 Task: Create new contact,   with mail id: 'AliceKing94@prospectparkzoo.com', first name: 'Alice', Last name: 'King', Job Title: Operations Assistant, Phone number (512) 555-2345. Change life cycle stage to  'Lead' and lead status to 'New'. Add new company to the associated contact: ny.gov and type: Vendor. Logged in from softage.4@softage.net
Action: Mouse moved to (73, 53)
Screenshot: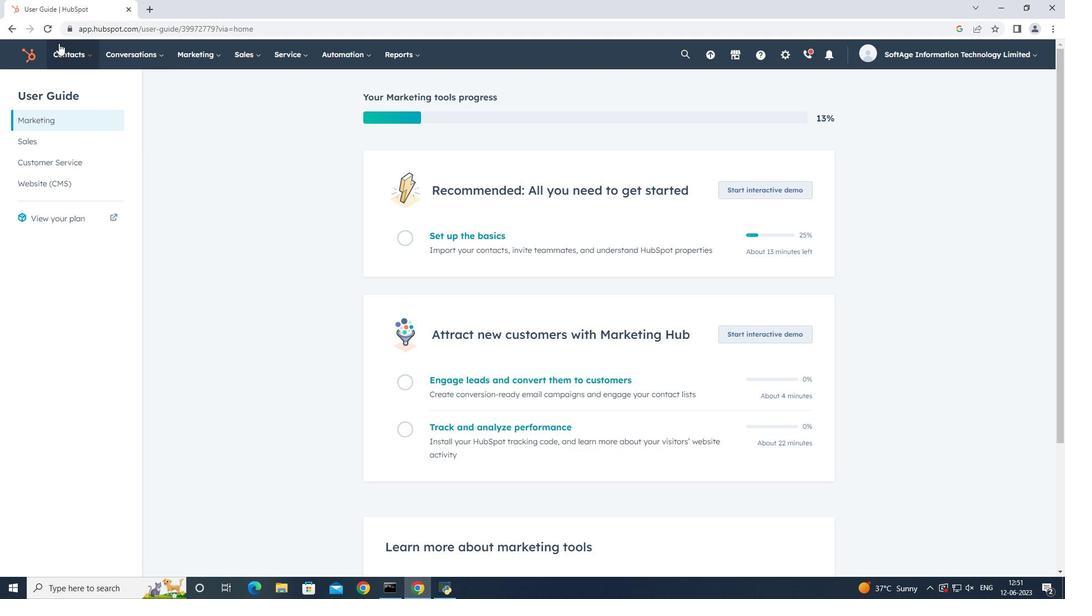 
Action: Mouse pressed left at (73, 53)
Screenshot: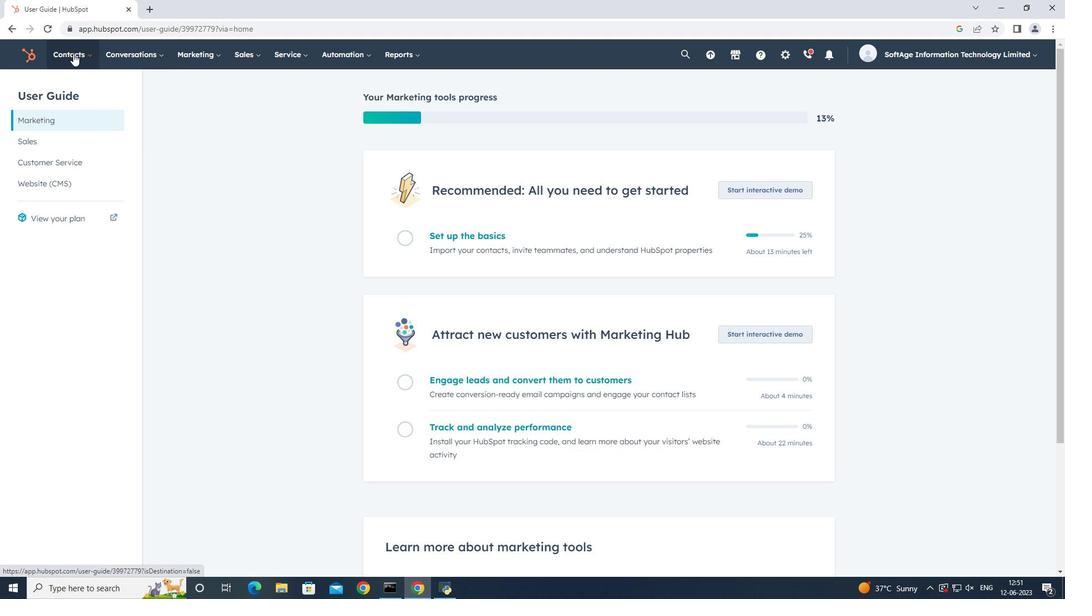 
Action: Mouse moved to (83, 83)
Screenshot: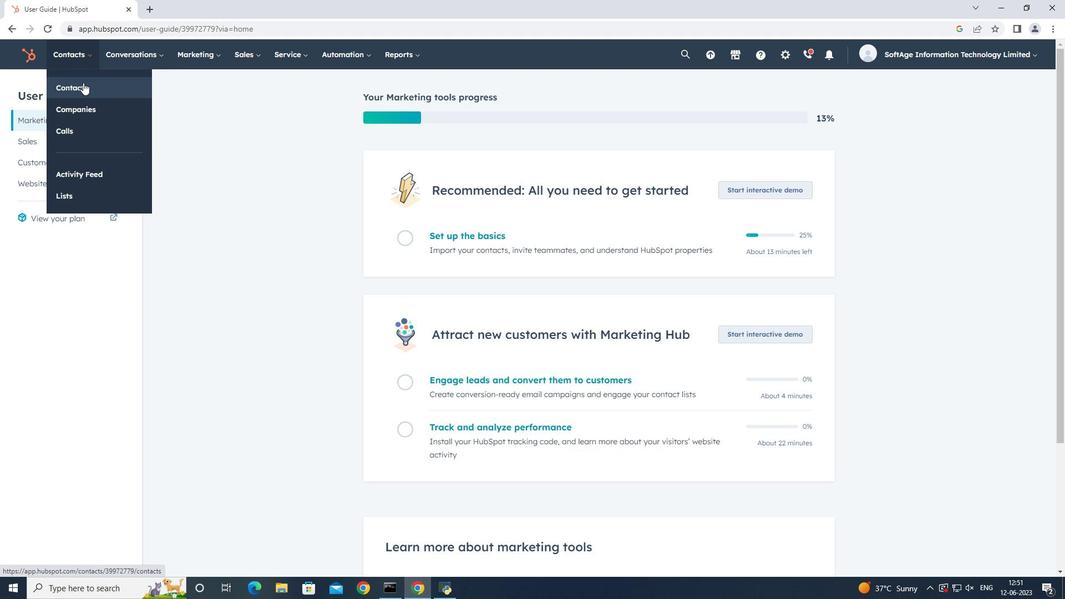 
Action: Mouse pressed left at (83, 83)
Screenshot: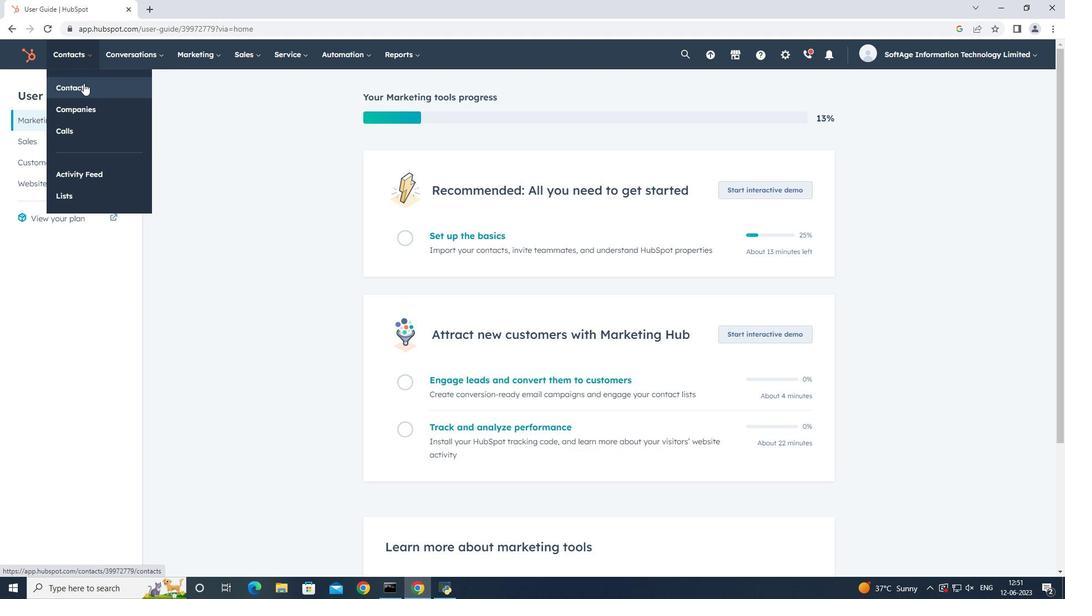 
Action: Mouse moved to (1008, 89)
Screenshot: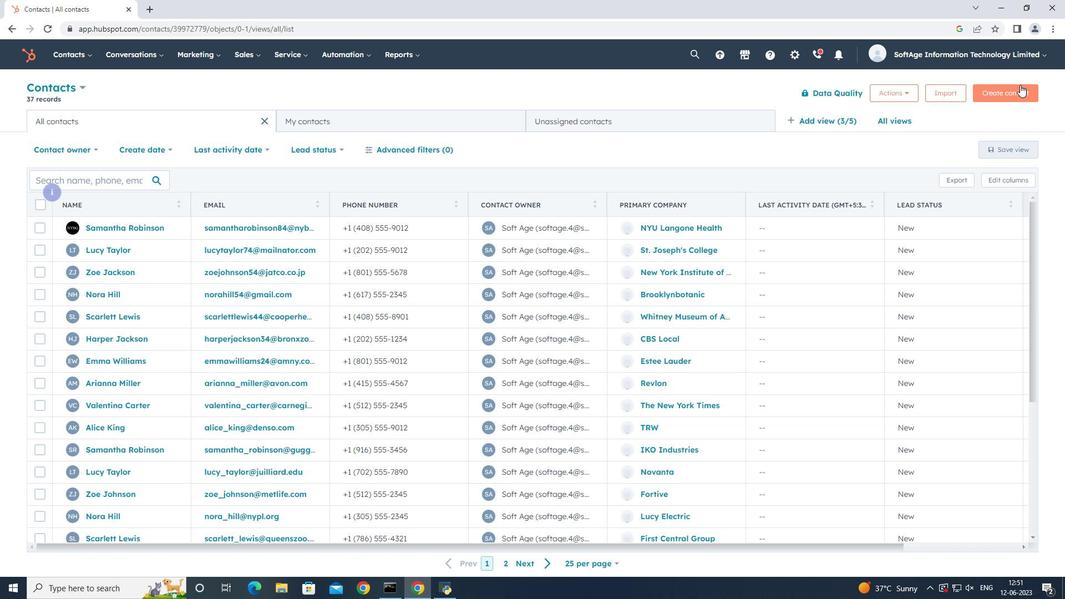 
Action: Mouse pressed left at (1008, 89)
Screenshot: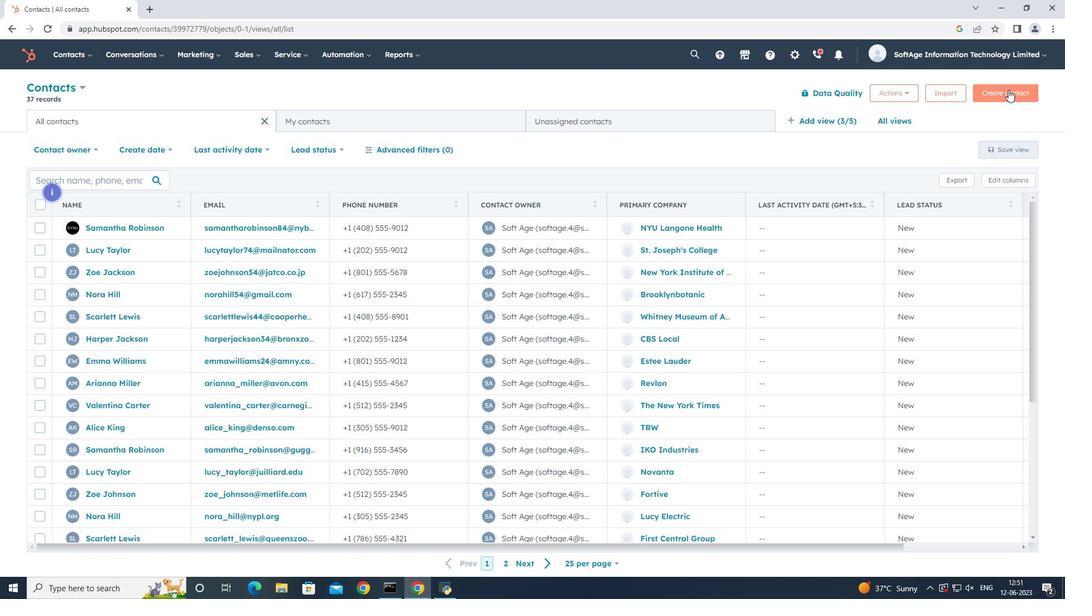 
Action: Mouse moved to (879, 139)
Screenshot: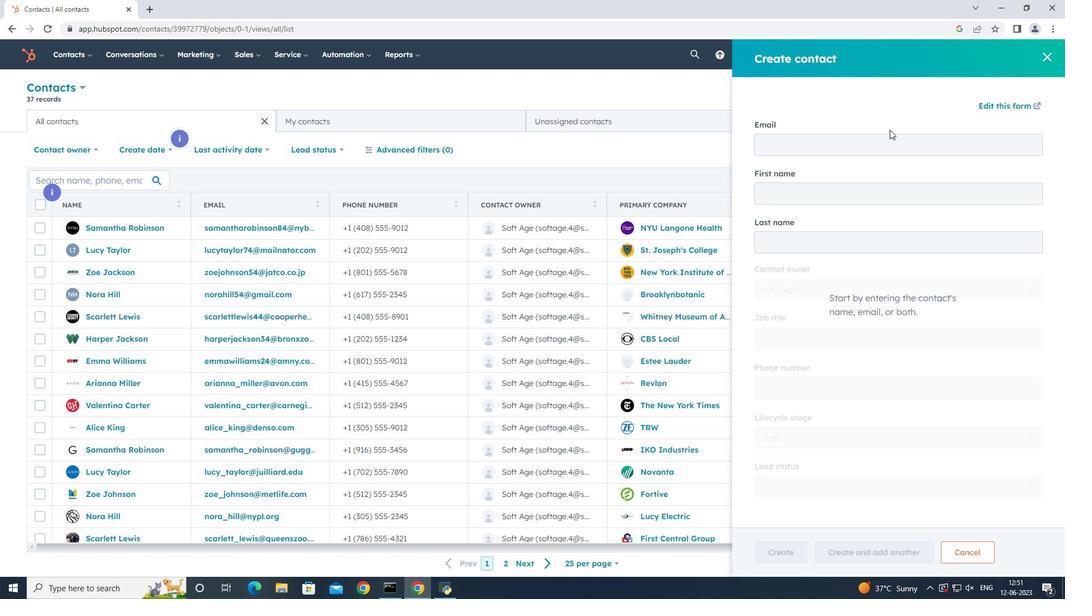 
Action: Mouse pressed left at (879, 139)
Screenshot: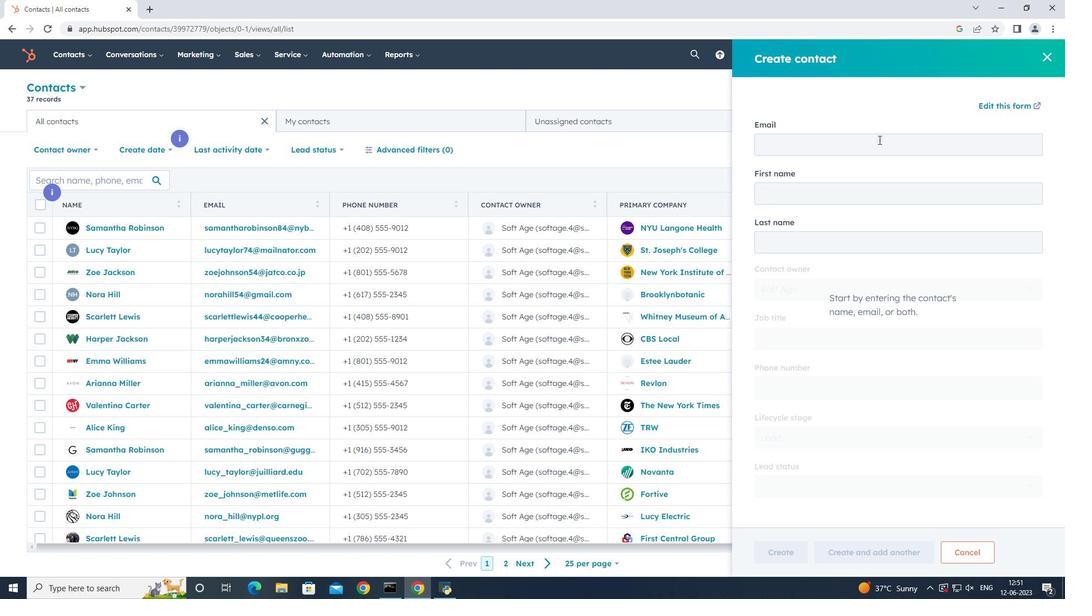 
Action: Key pressed <Key.shift>Alice<Key.shift_r><Key.shift_r><Key.shift_r><Key.shift_r><Key.shift_r><Key.shift_r><Key.shift_r><Key.shift_r>King94<Key.shift><Key.shift><Key.shift><Key.shift><Key.shift><Key.shift><Key.shift><Key.shift><Key.shift><Key.shift><Key.shift><Key.shift><Key.shift><Key.shift>@prospectparkzoo.com
Screenshot: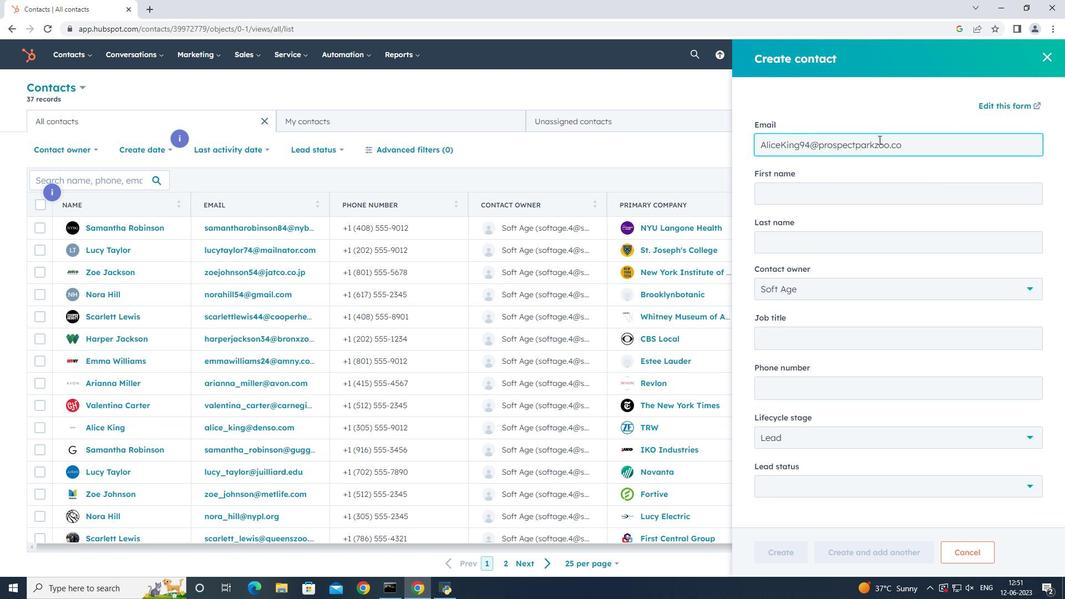 
Action: Mouse moved to (865, 194)
Screenshot: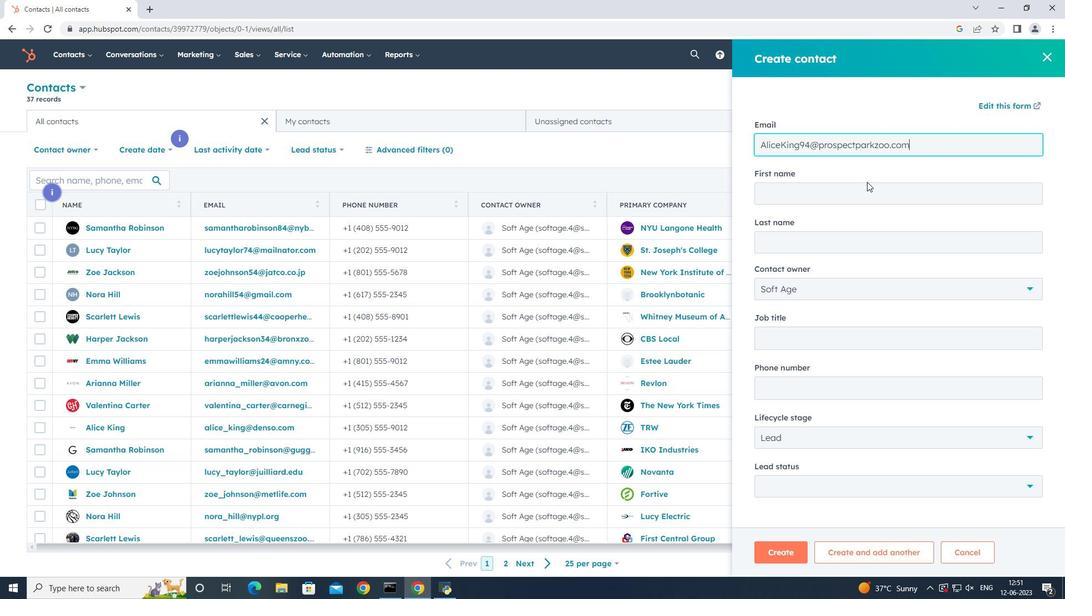 
Action: Mouse pressed left at (865, 194)
Screenshot: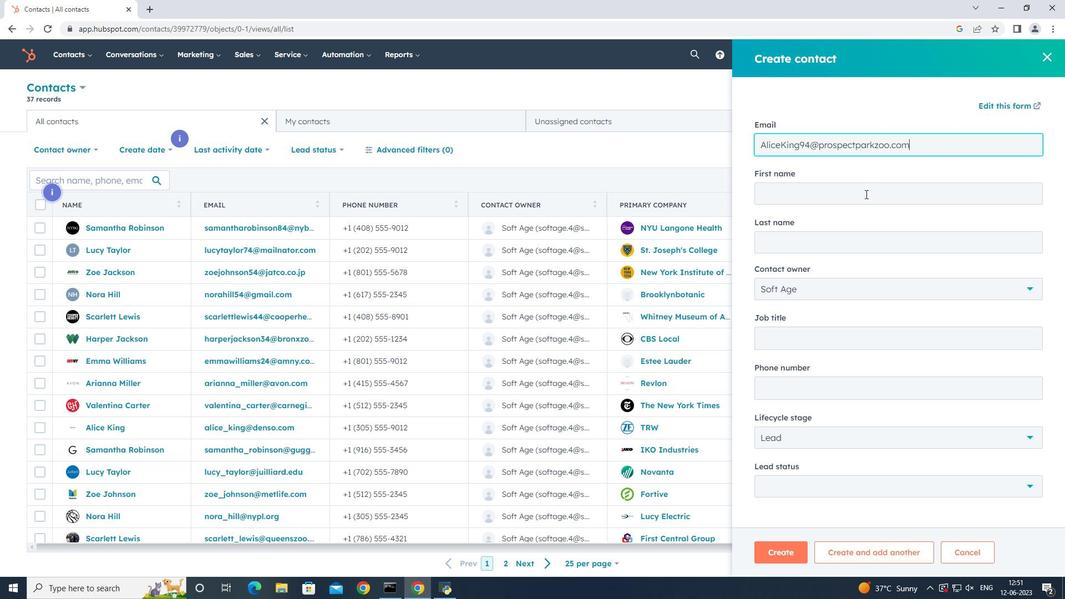 
Action: Key pressed <Key.shift>Alice<Key.tab><Key.shift_r><Key.shift_r><Key.shift_r><Key.shift_r><Key.shift_r><Key.shift_r>King
Screenshot: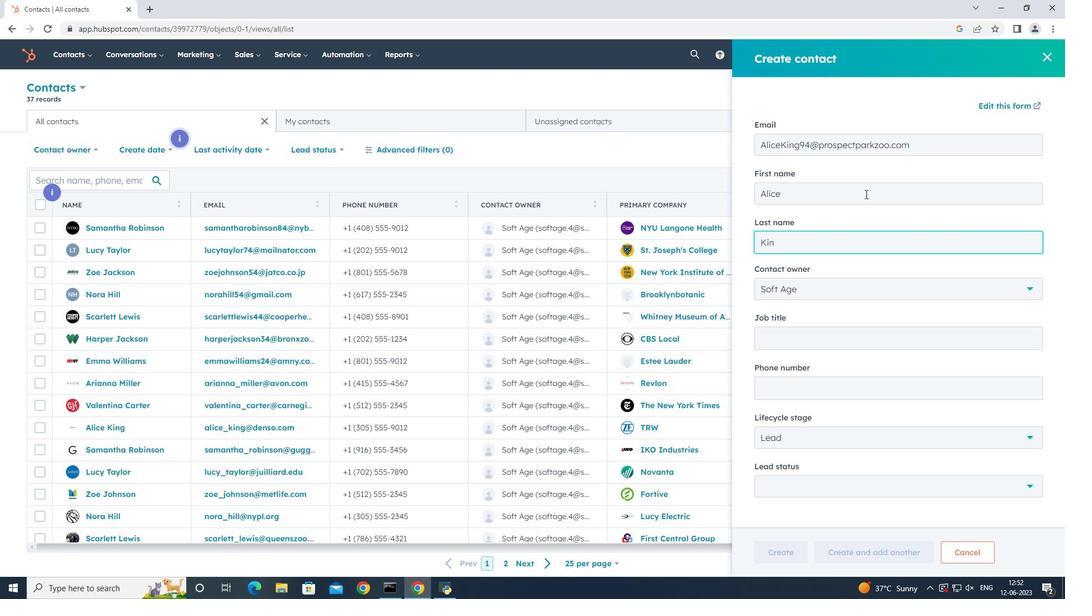 
Action: Mouse moved to (824, 339)
Screenshot: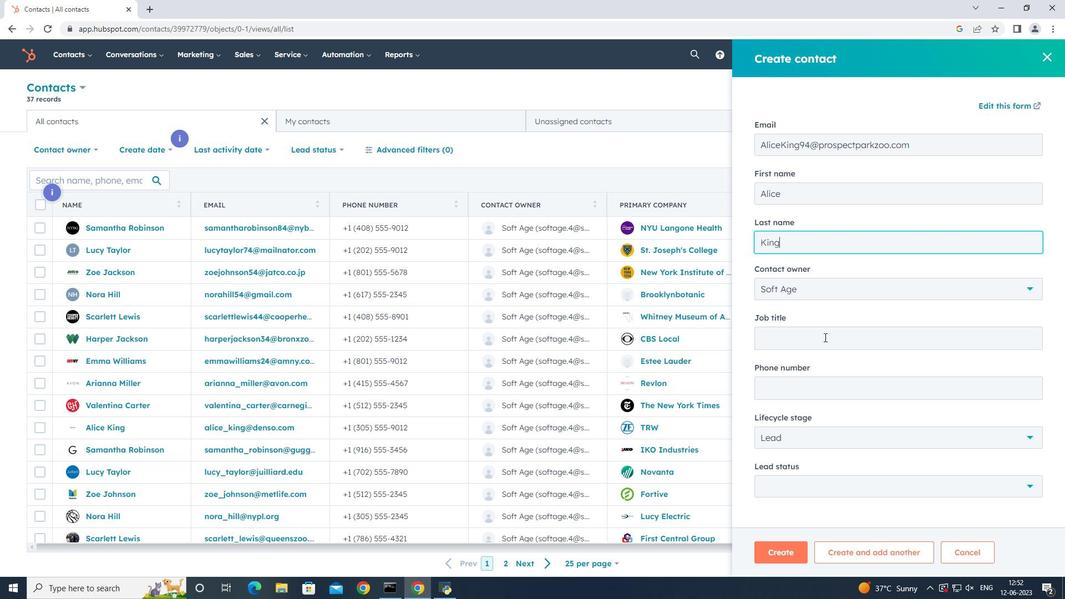 
Action: Mouse pressed left at (824, 339)
Screenshot: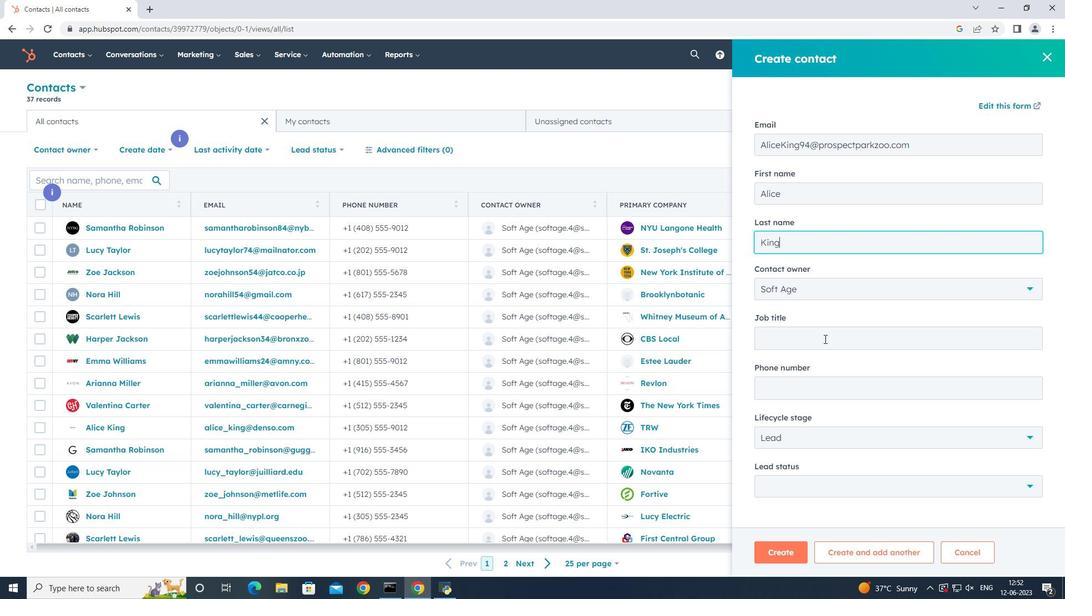 
Action: Key pressed <Key.shift_r>Operations<Key.space><Key.shift>Assistant
Screenshot: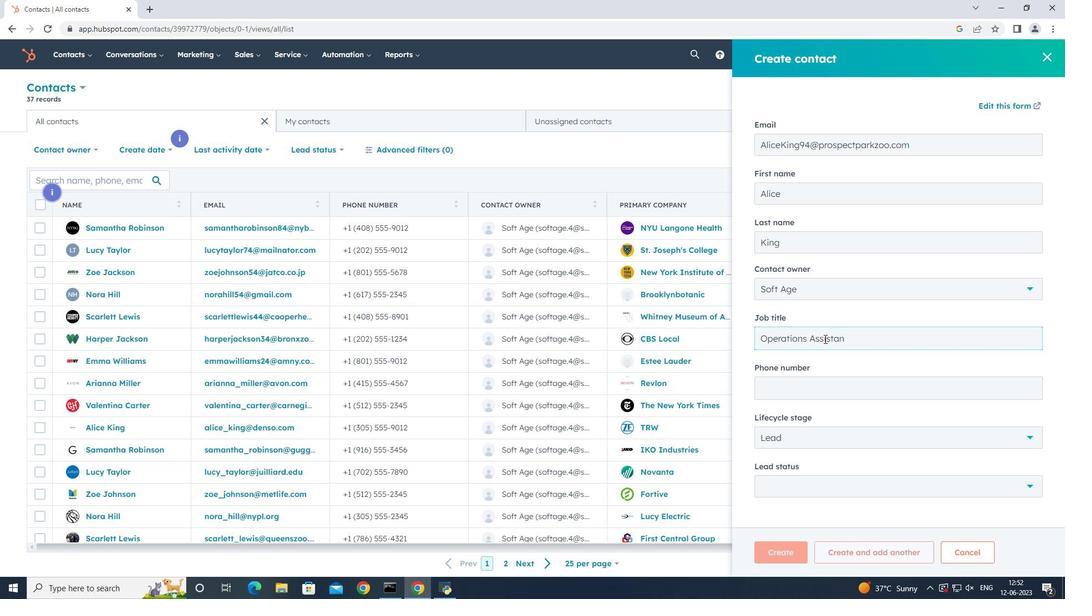 
Action: Mouse moved to (827, 383)
Screenshot: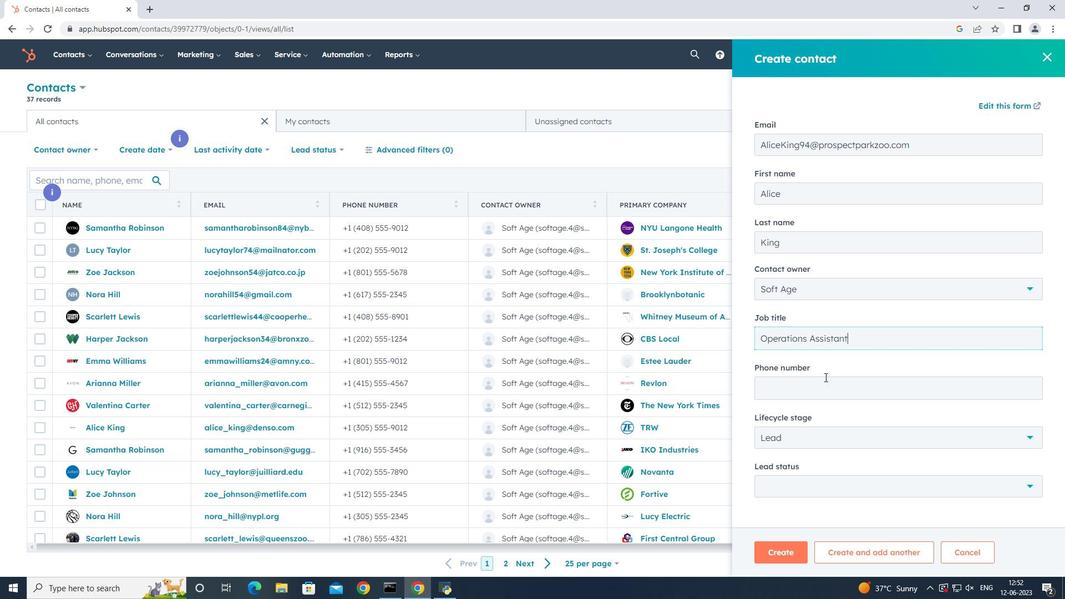 
Action: Mouse pressed left at (827, 383)
Screenshot: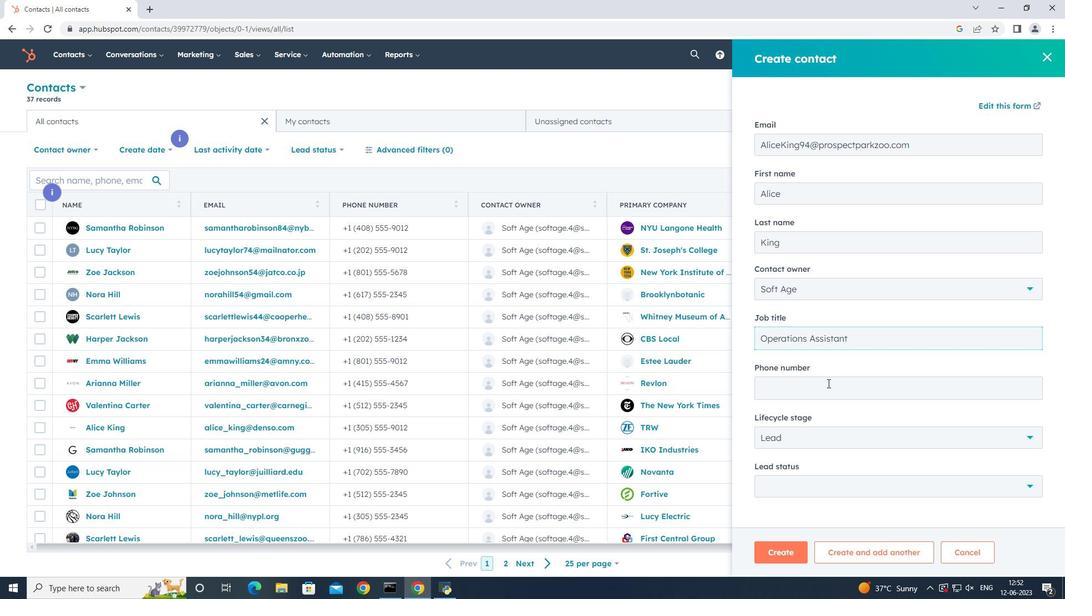 
Action: Key pressed 5125552345
Screenshot: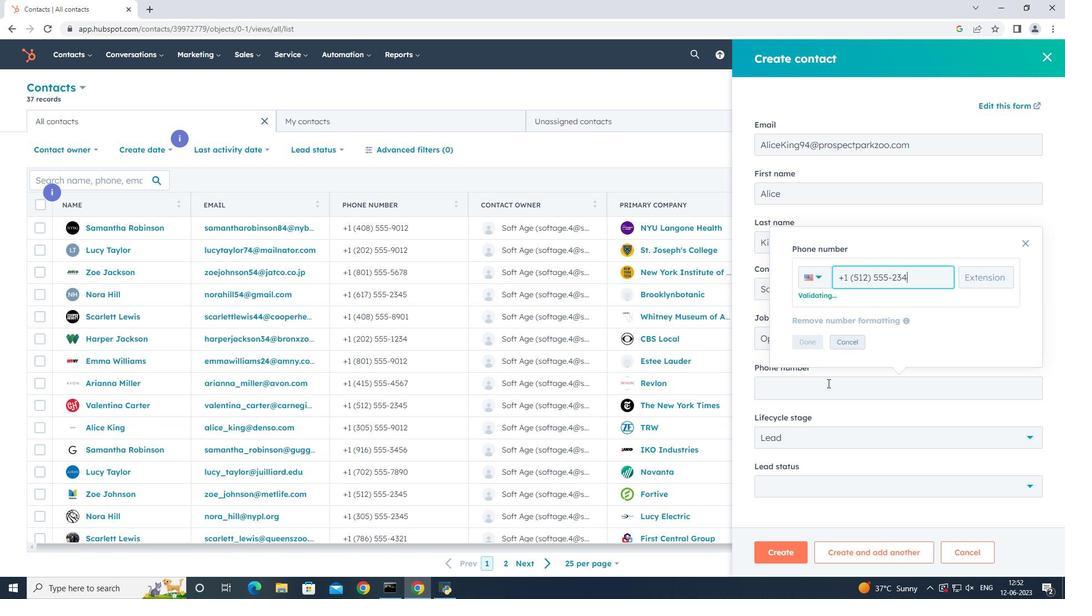 
Action: Mouse moved to (812, 342)
Screenshot: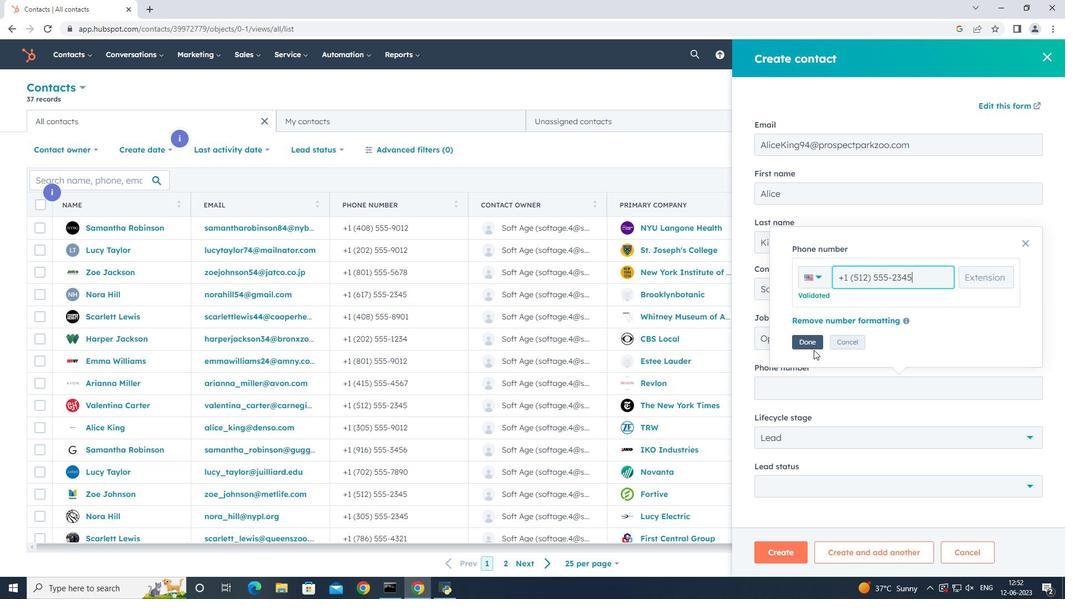
Action: Mouse pressed left at (812, 342)
Screenshot: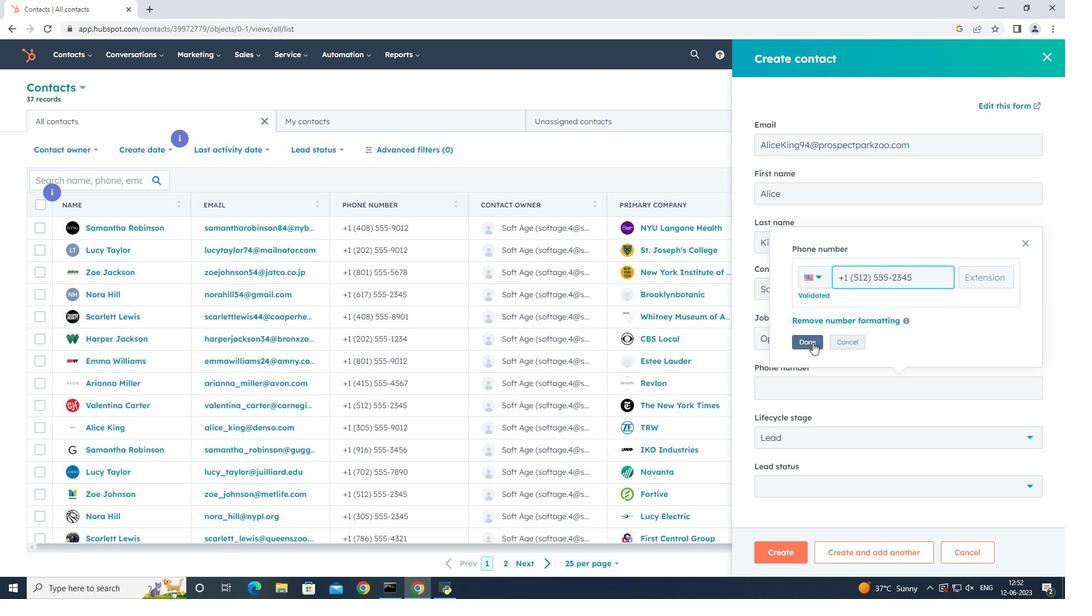 
Action: Mouse moved to (834, 428)
Screenshot: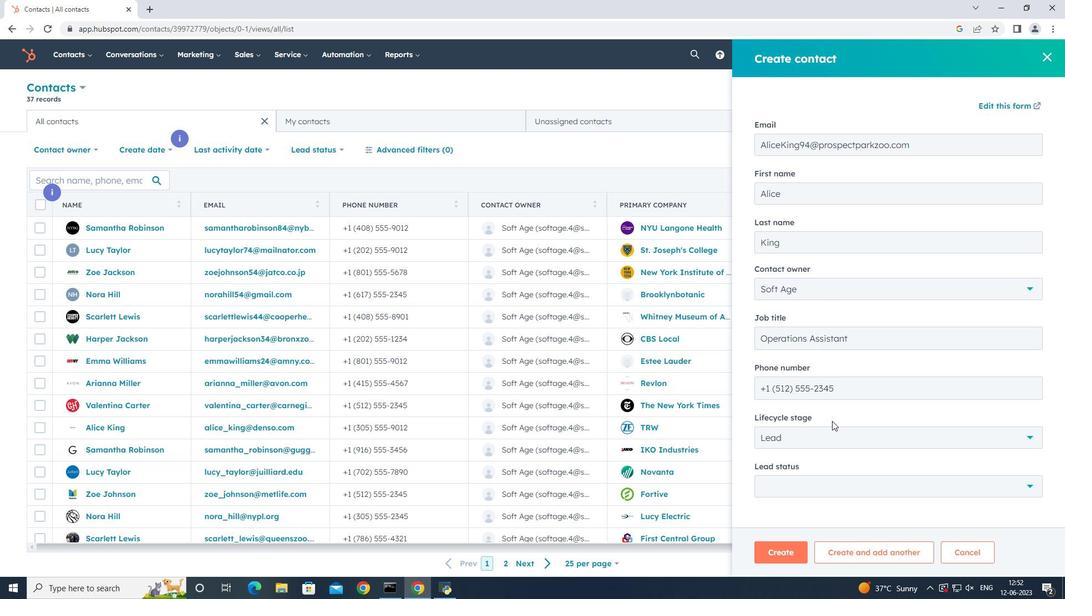 
Action: Mouse pressed left at (834, 428)
Screenshot: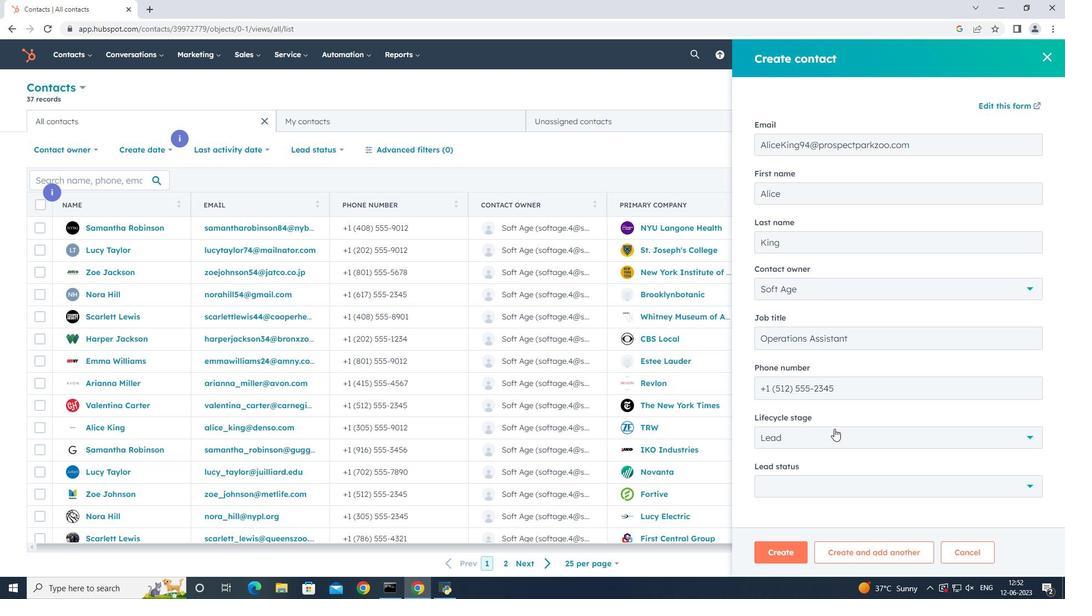 
Action: Mouse moved to (836, 336)
Screenshot: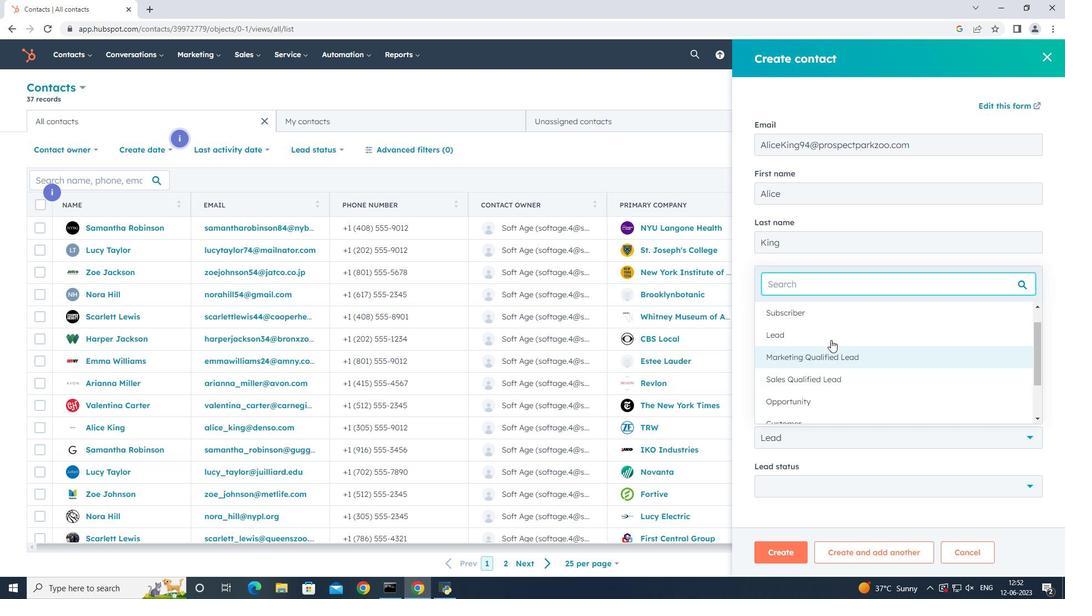 
Action: Mouse pressed left at (836, 336)
Screenshot: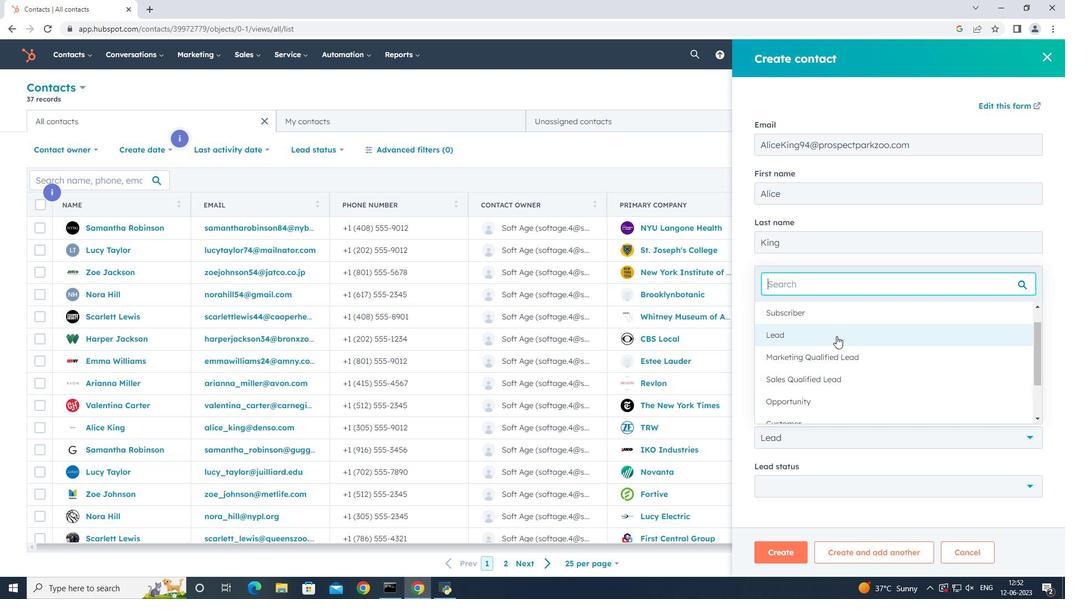 
Action: Mouse moved to (834, 488)
Screenshot: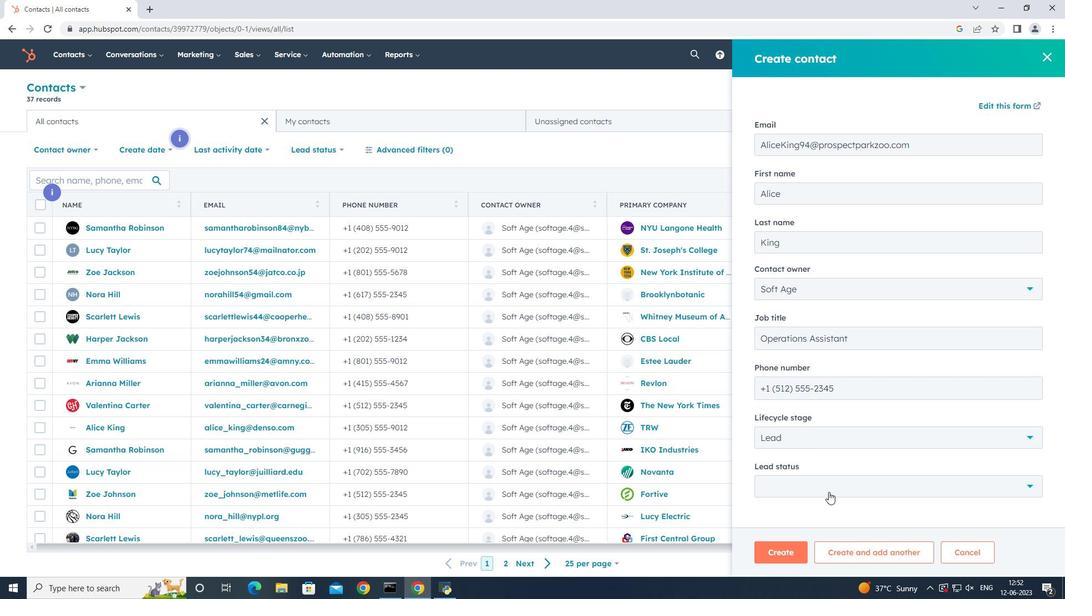 
Action: Mouse pressed left at (834, 488)
Screenshot: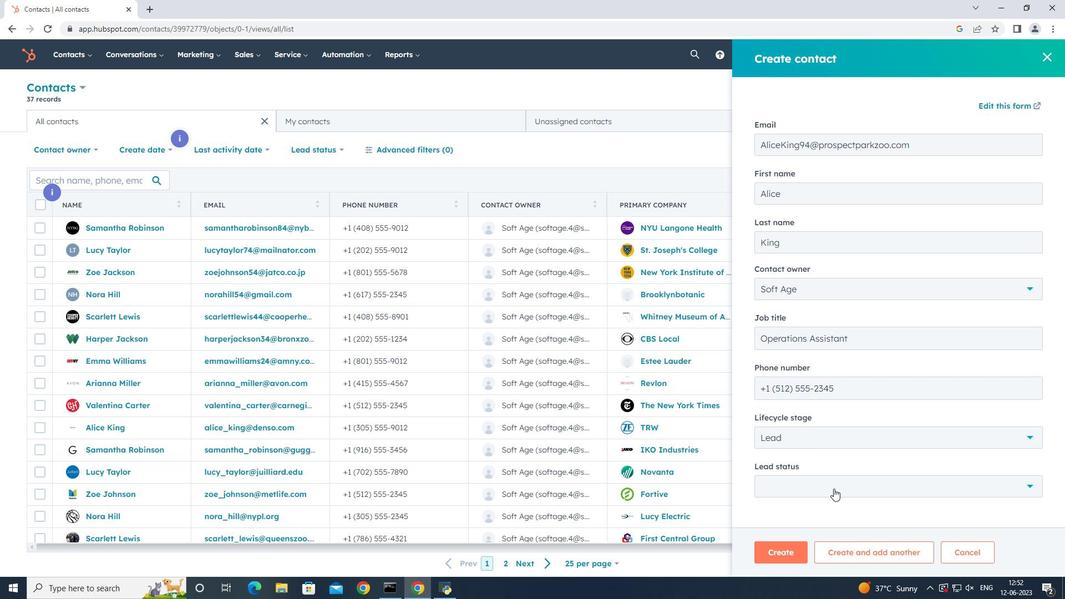 
Action: Mouse moved to (832, 382)
Screenshot: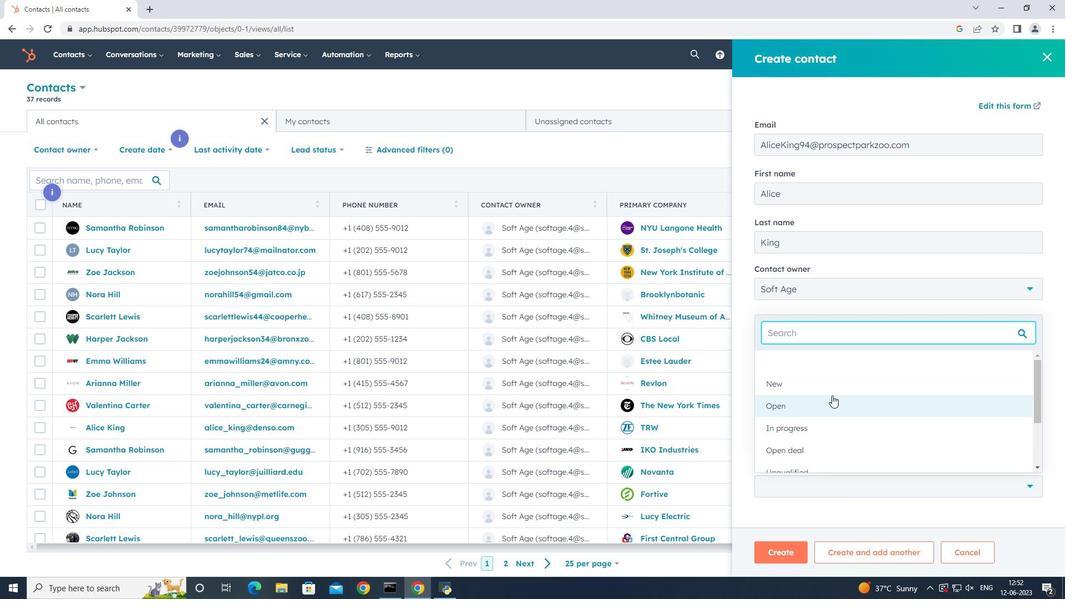 
Action: Mouse pressed left at (832, 382)
Screenshot: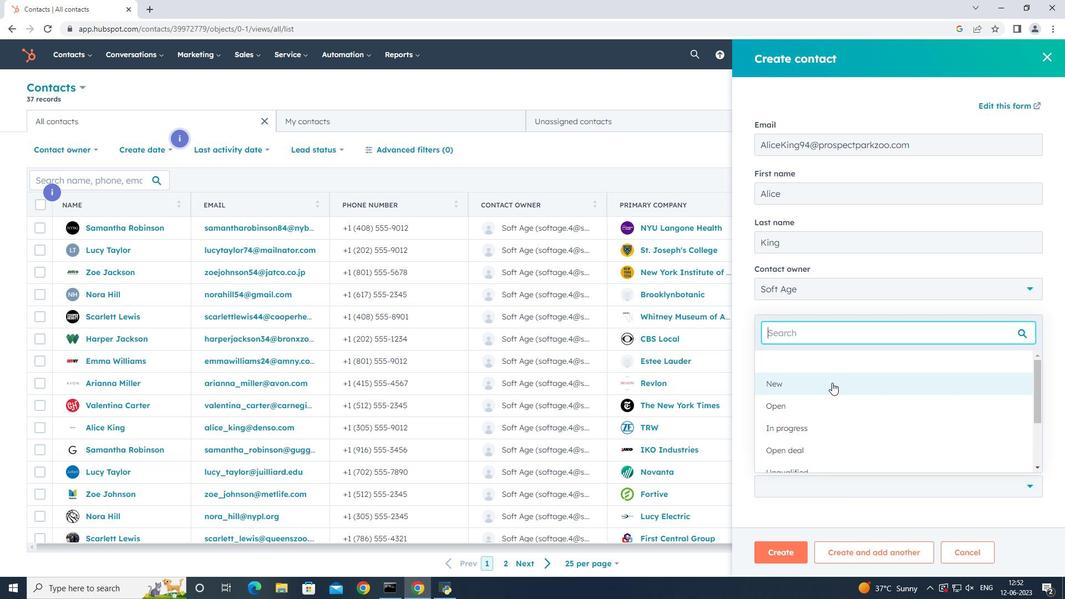 
Action: Mouse moved to (773, 554)
Screenshot: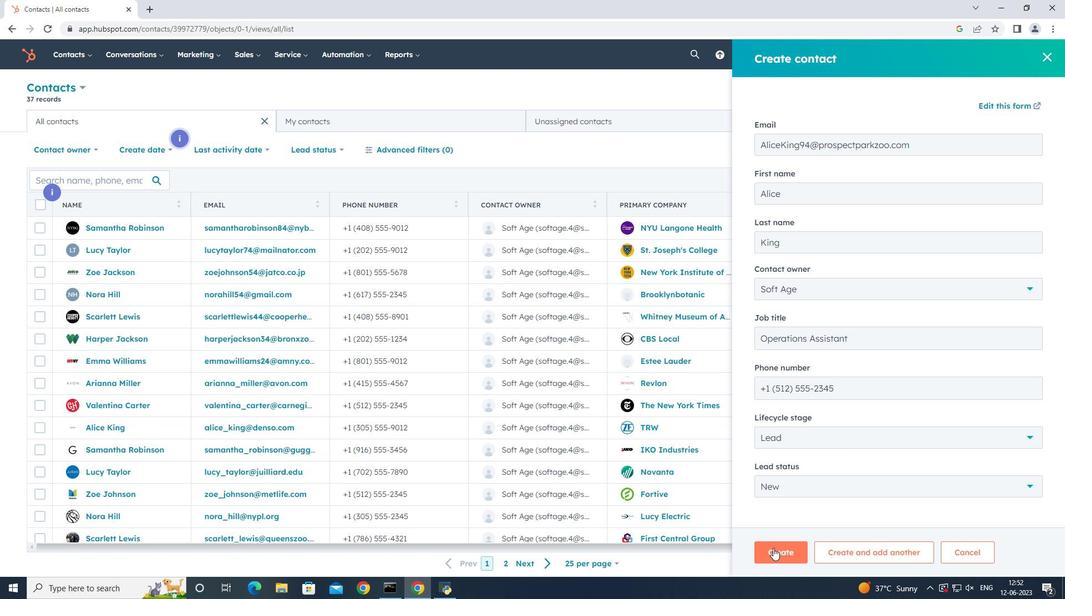 
Action: Mouse pressed left at (773, 554)
Screenshot: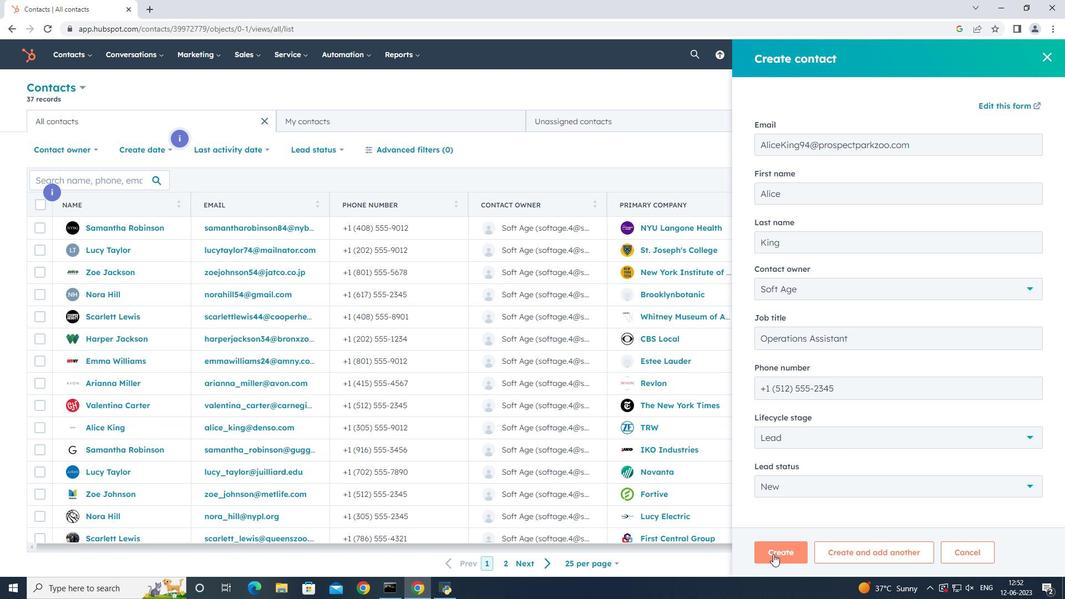
Action: Mouse moved to (756, 360)
Screenshot: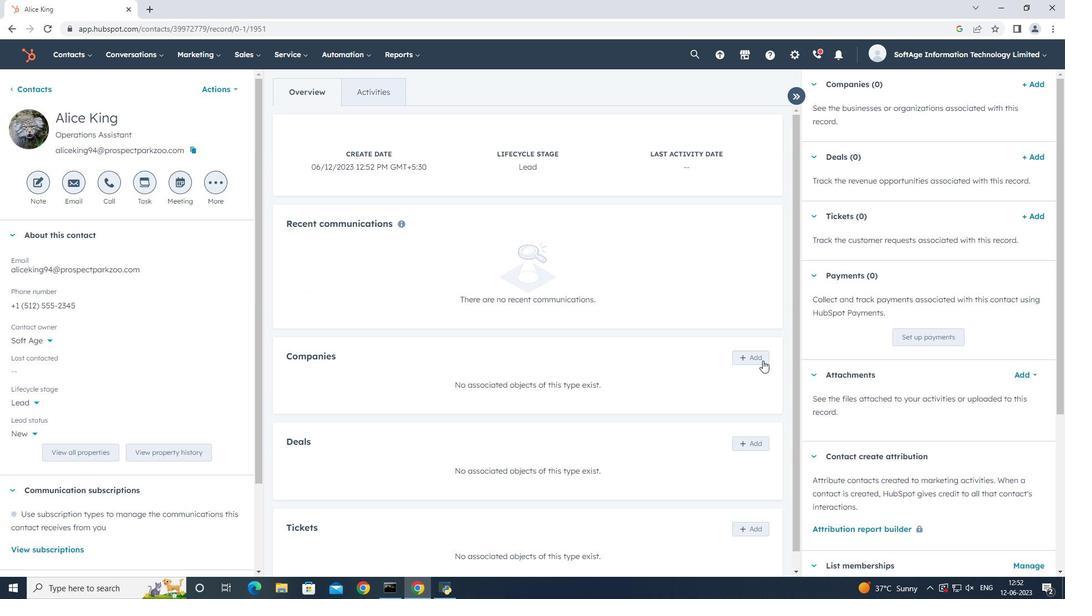 
Action: Mouse pressed left at (756, 360)
Screenshot: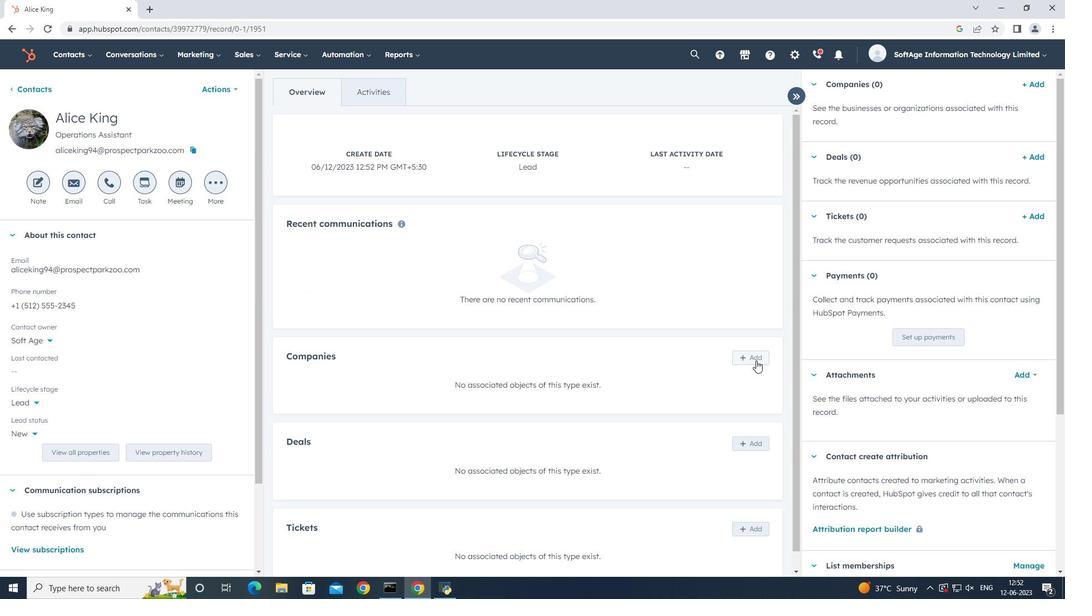
Action: Mouse moved to (845, 100)
Screenshot: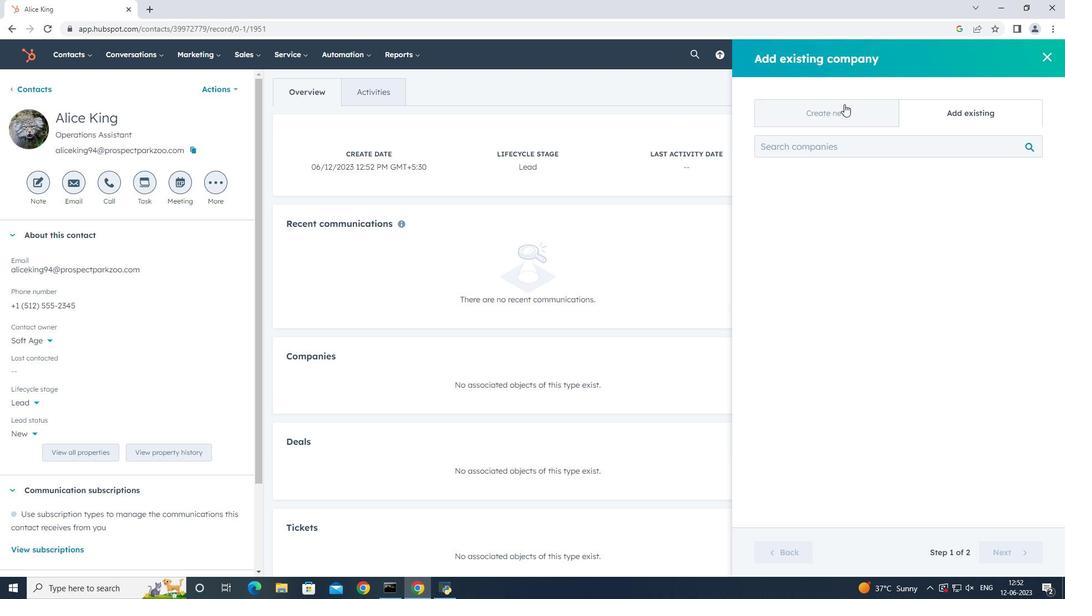 
Action: Mouse pressed left at (845, 100)
Screenshot: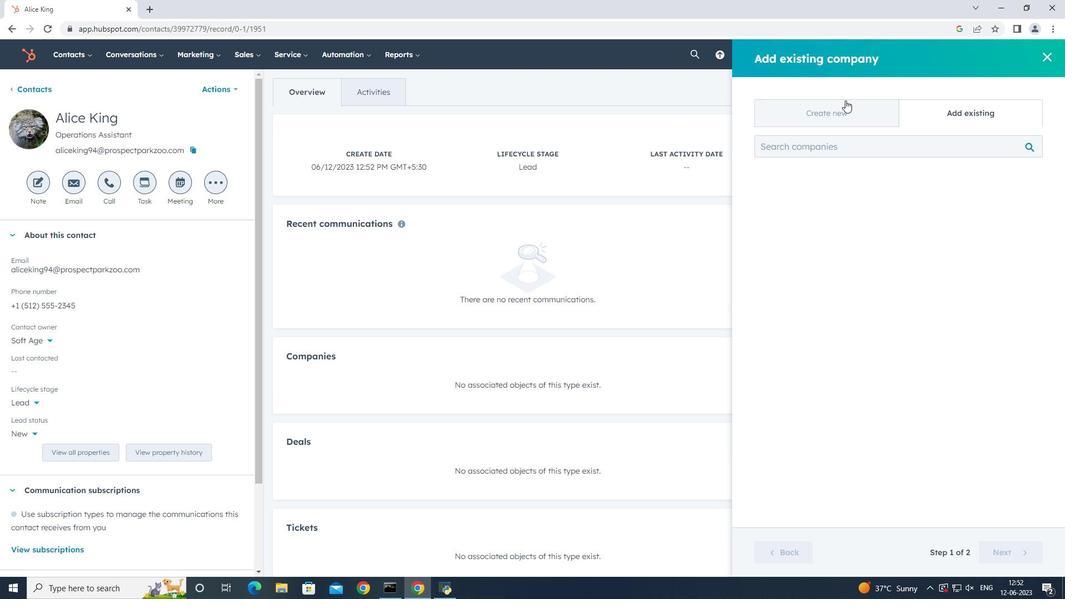 
Action: Mouse moved to (836, 178)
Screenshot: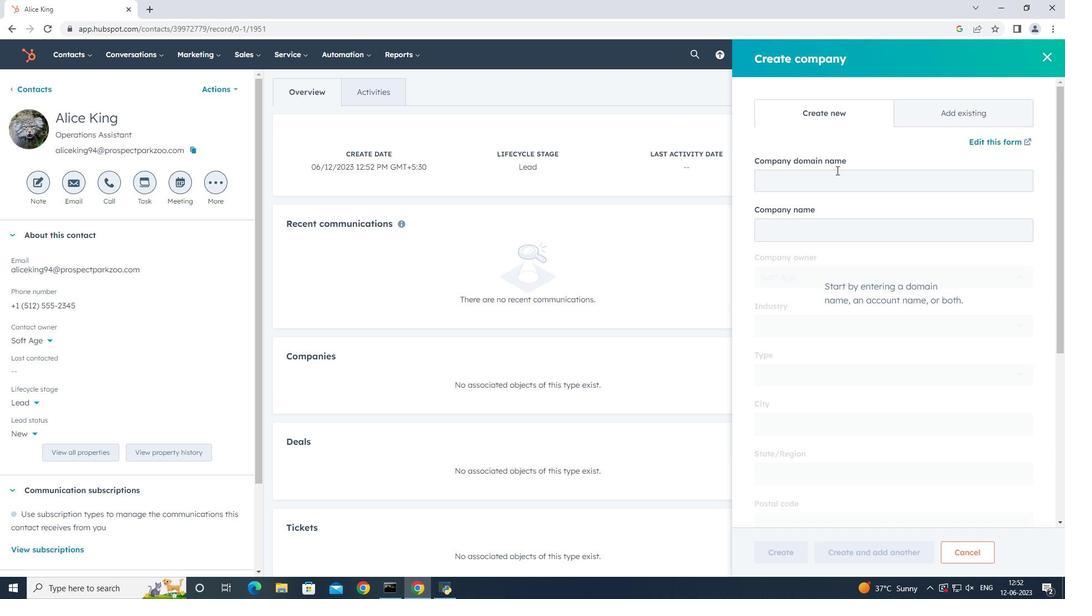 
Action: Mouse pressed left at (836, 178)
Screenshot: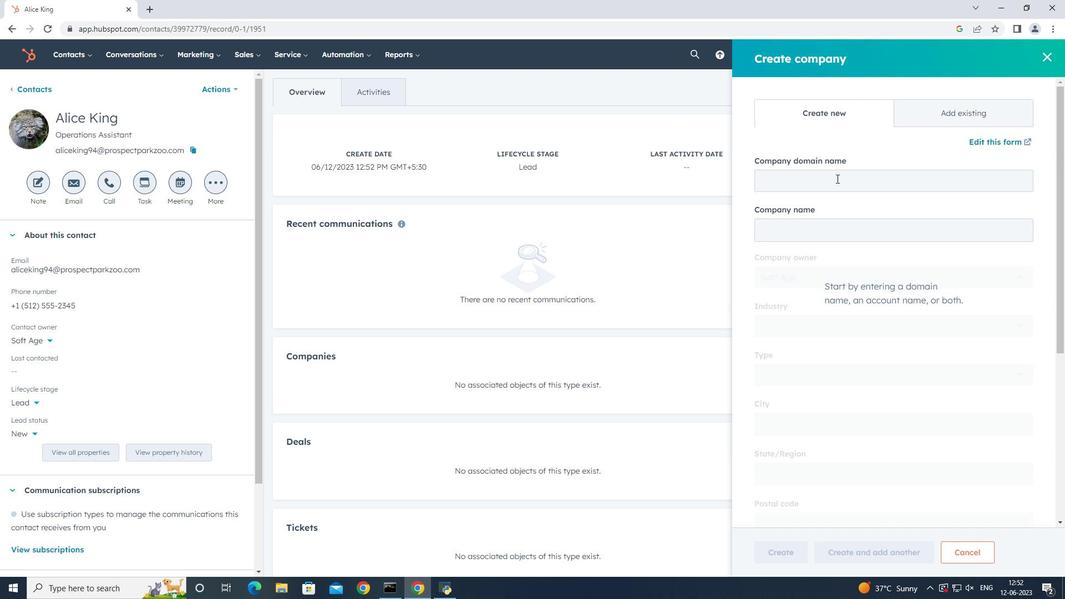 
Action: Mouse moved to (849, 181)
Screenshot: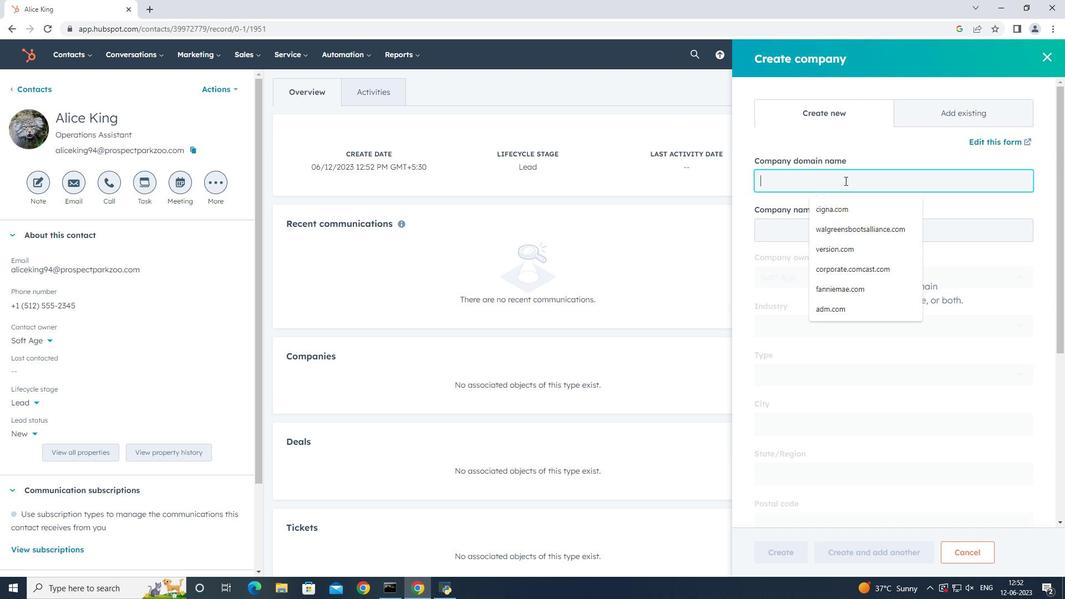 
Action: Key pressed ny.gov
Screenshot: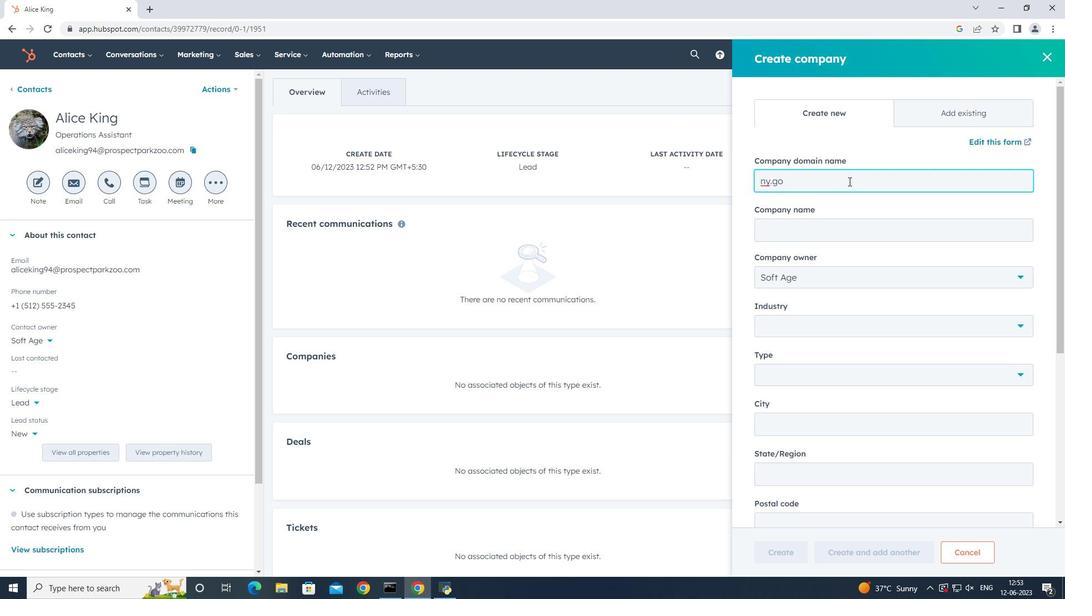 
Action: Mouse moved to (846, 377)
Screenshot: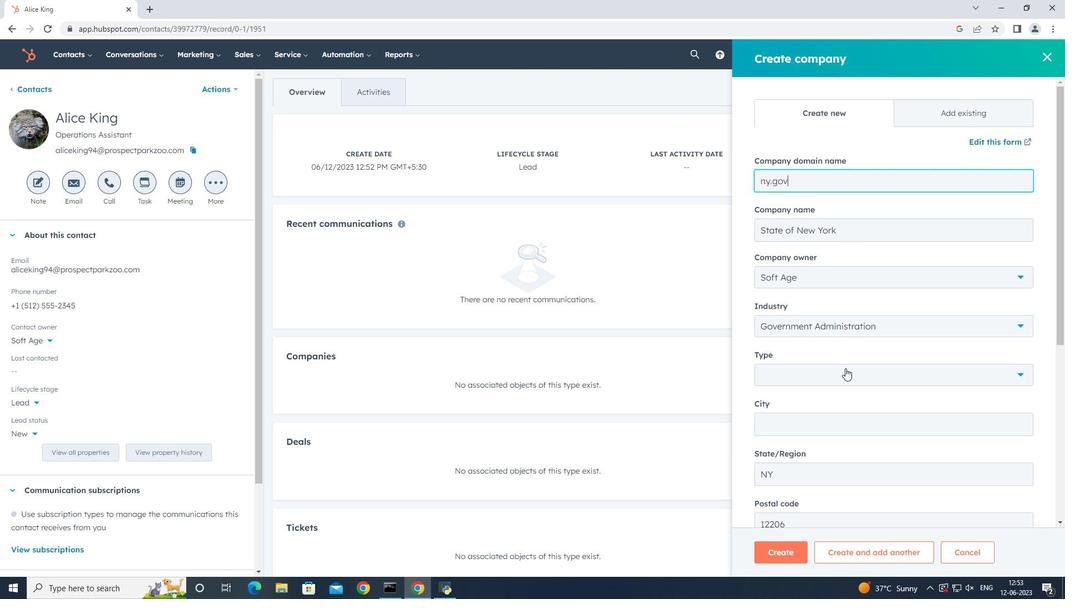 
Action: Mouse pressed left at (846, 377)
Screenshot: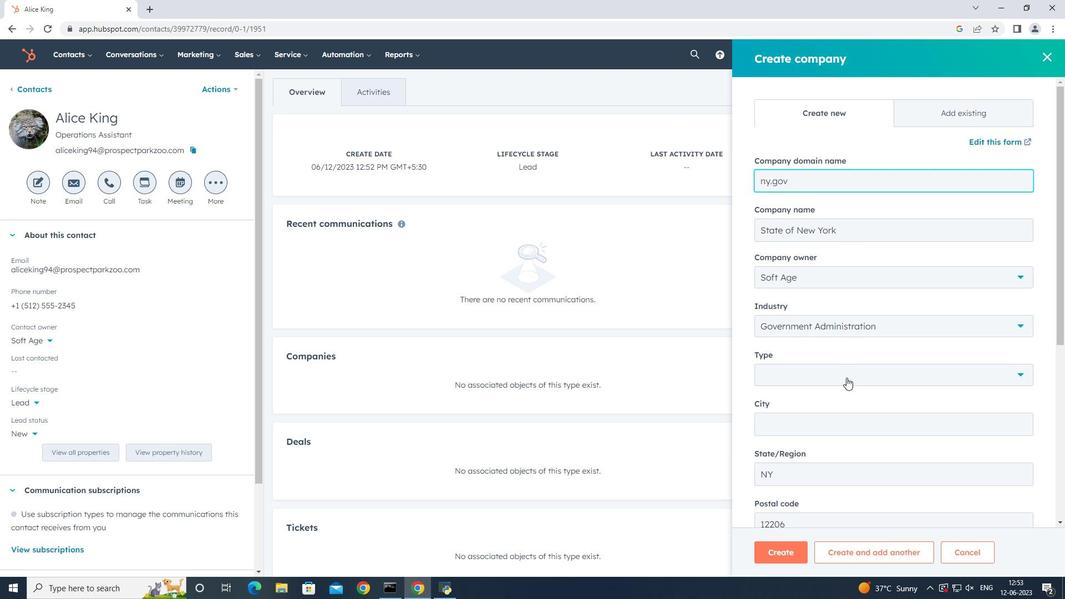 
Action: Mouse moved to (831, 486)
Screenshot: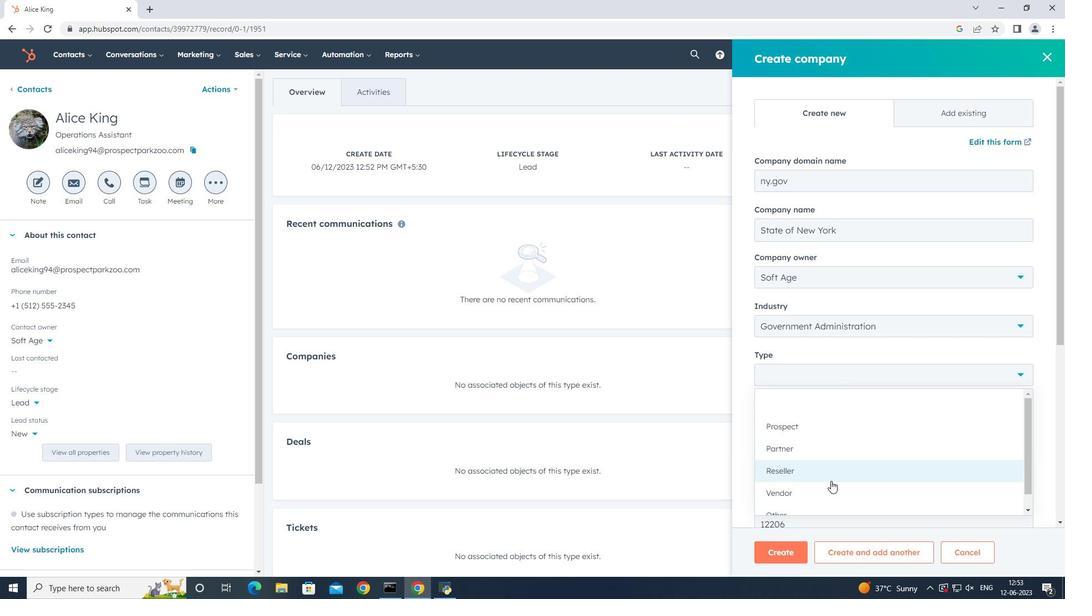 
Action: Mouse pressed left at (831, 486)
Screenshot: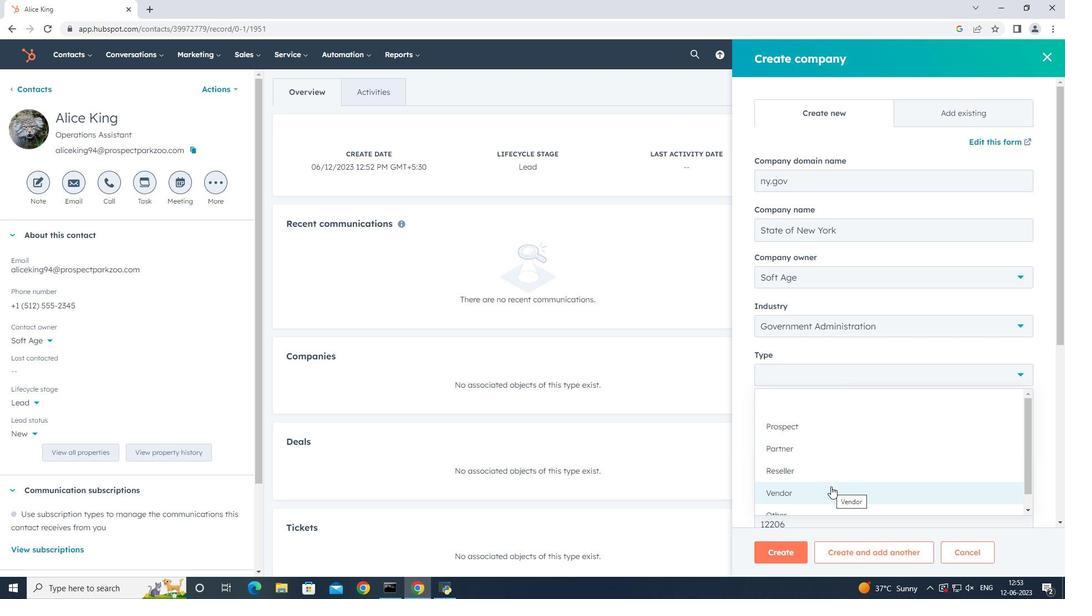 
Action: Mouse moved to (879, 401)
Screenshot: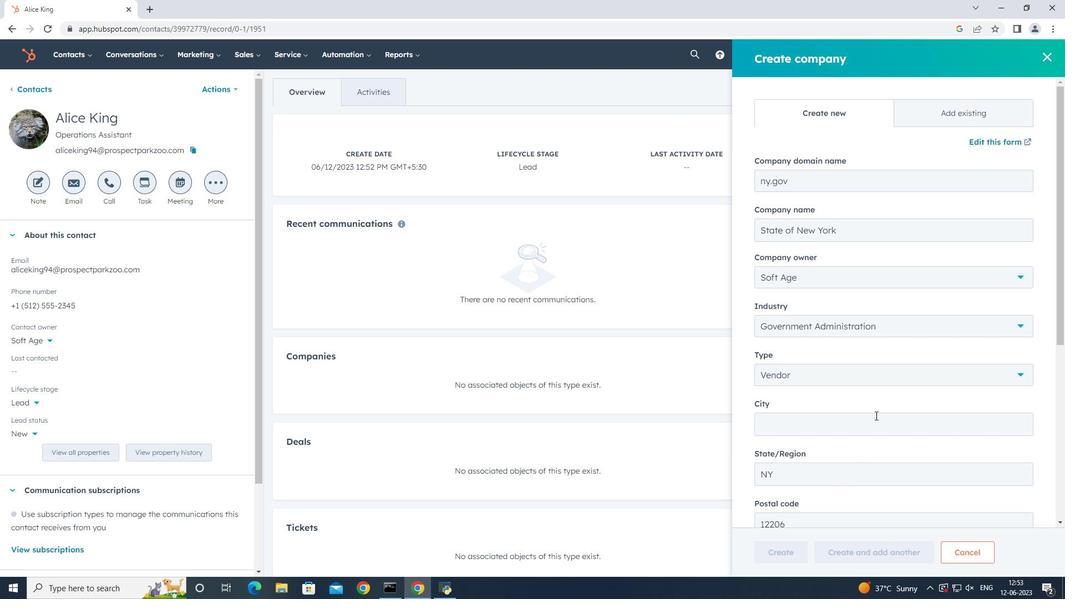 
Action: Mouse scrolled (879, 401) with delta (0, 0)
Screenshot: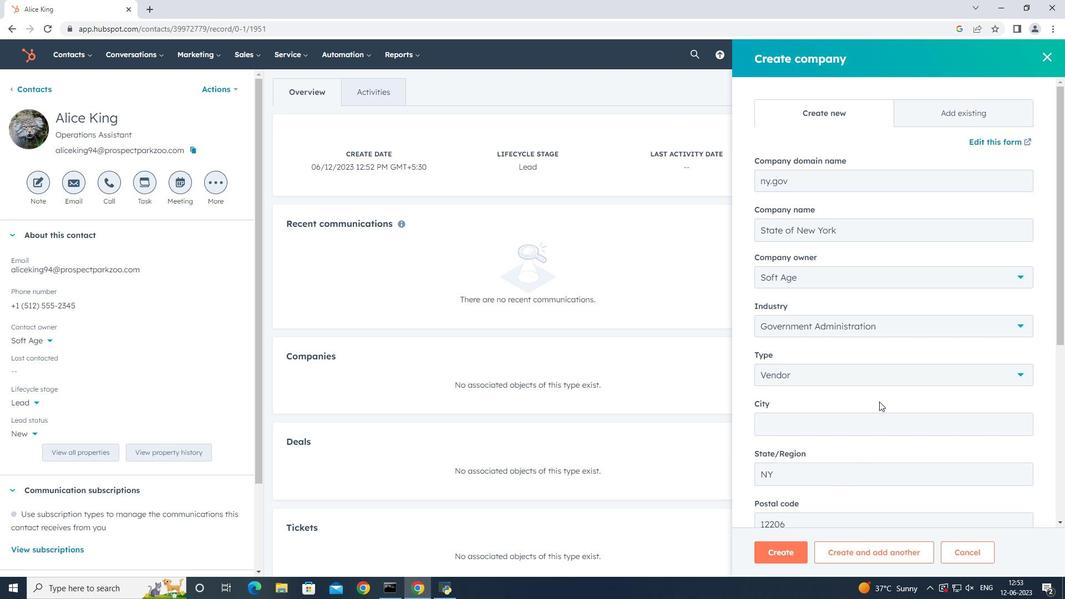 
Action: Mouse scrolled (879, 401) with delta (0, 0)
Screenshot: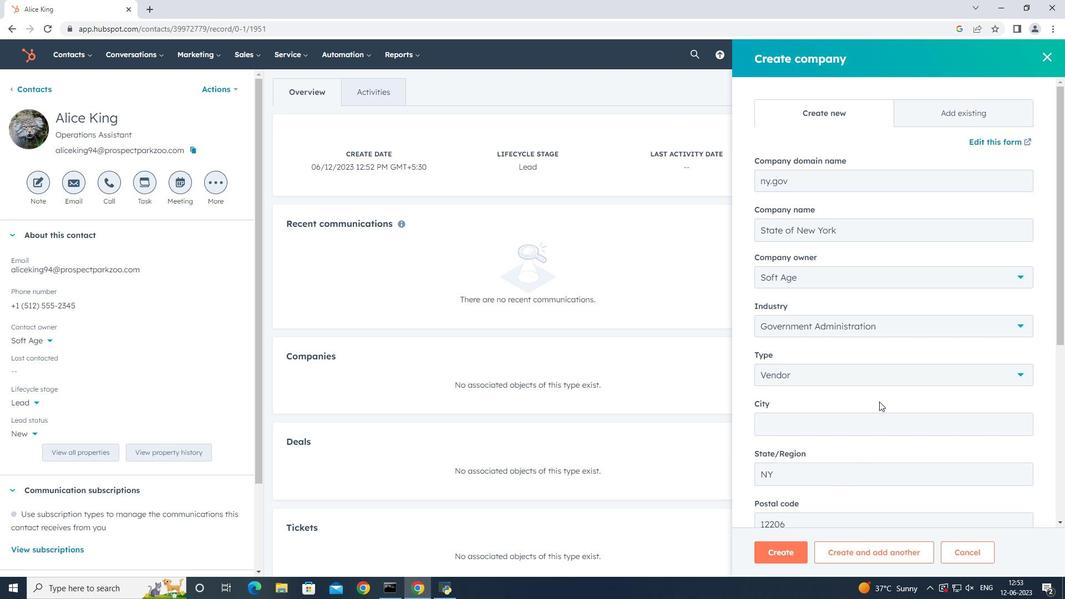 
Action: Mouse scrolled (879, 401) with delta (0, 0)
Screenshot: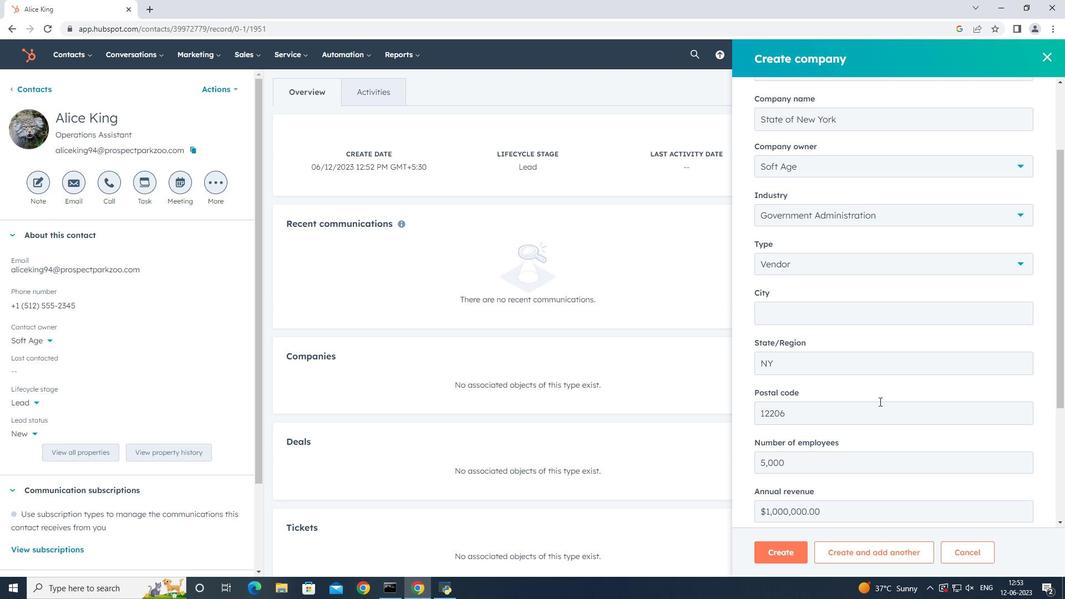 
Action: Mouse scrolled (879, 401) with delta (0, 0)
Screenshot: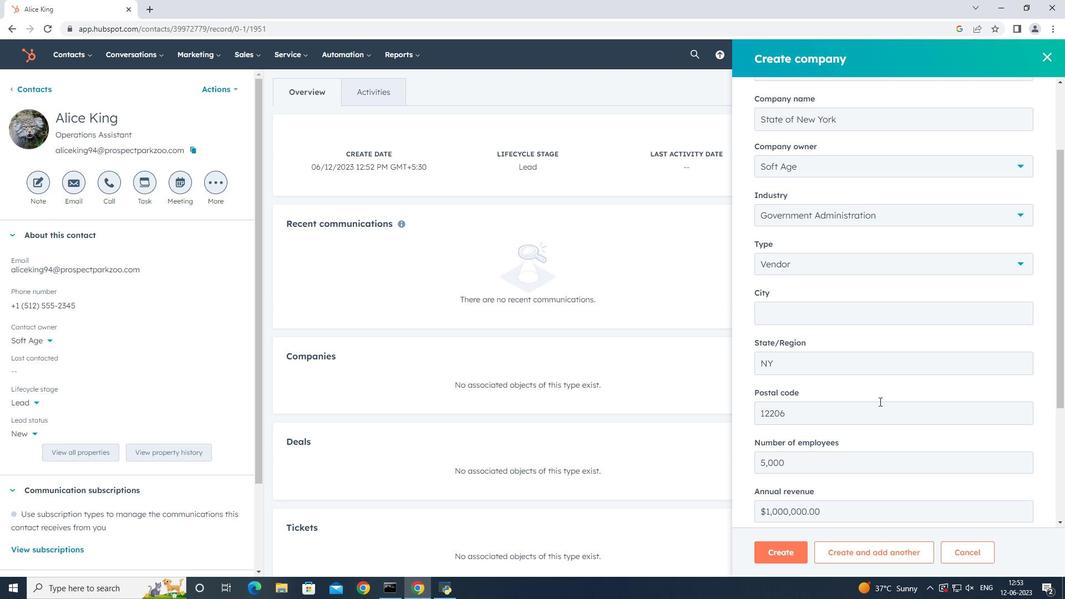 
Action: Mouse scrolled (879, 401) with delta (0, 0)
Screenshot: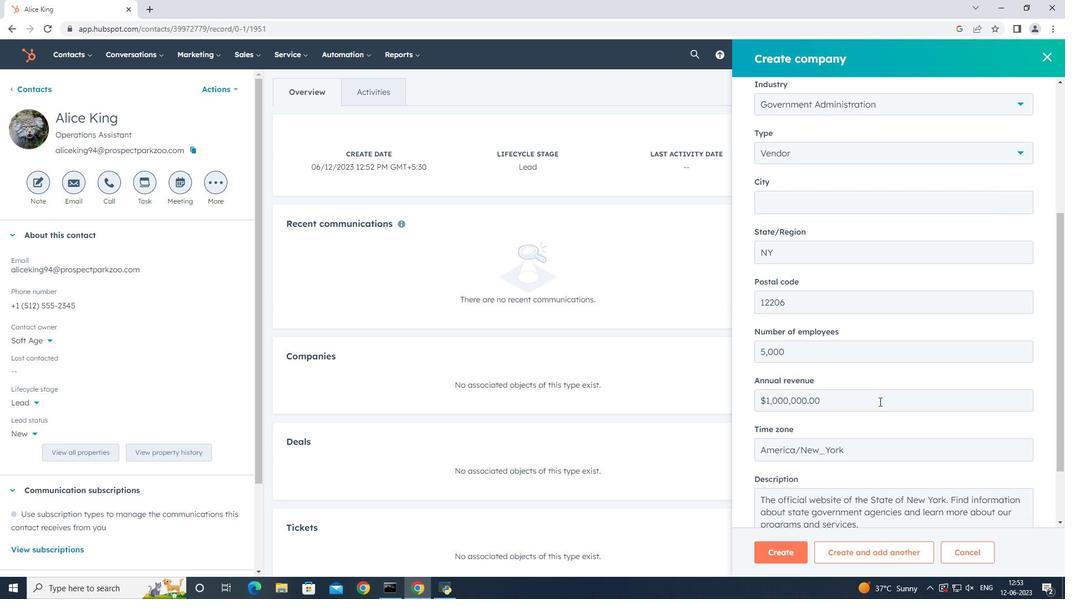 
Action: Mouse scrolled (879, 401) with delta (0, 0)
Screenshot: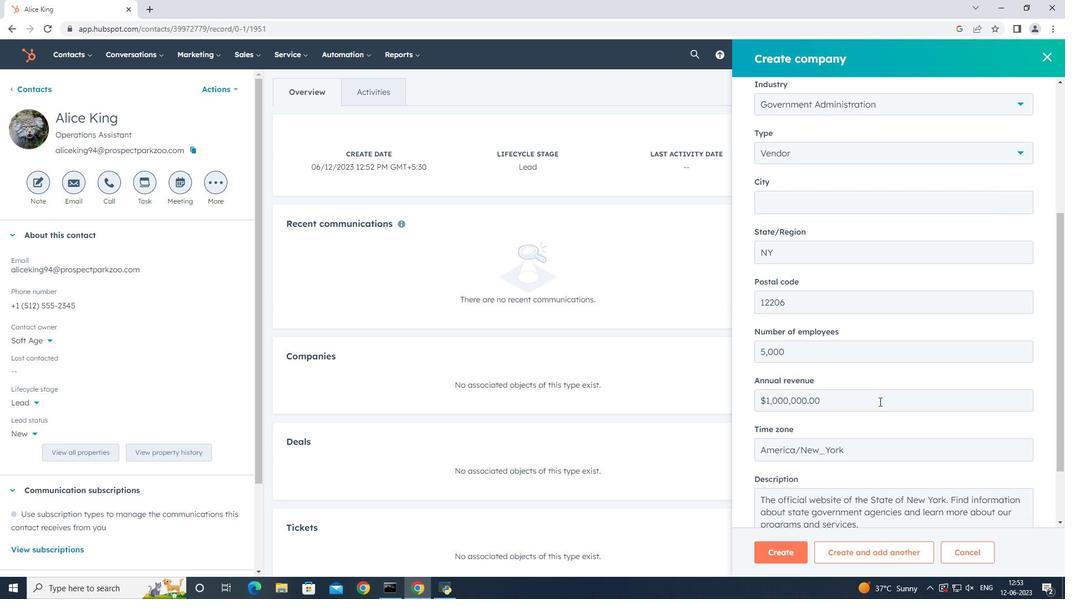 
Action: Mouse scrolled (879, 401) with delta (0, 0)
Screenshot: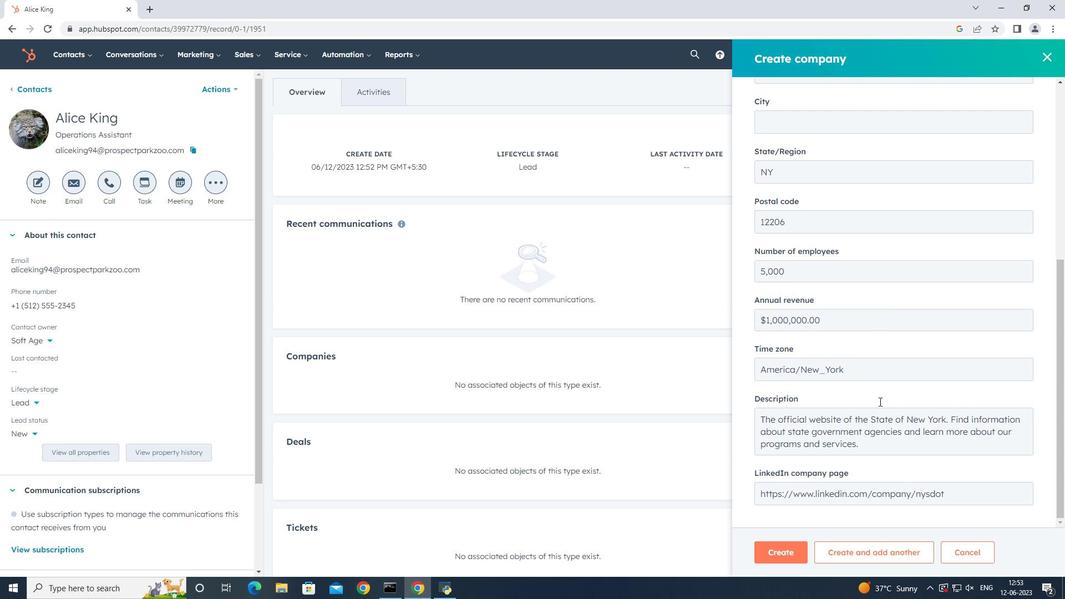 
Action: Mouse scrolled (879, 401) with delta (0, 0)
Screenshot: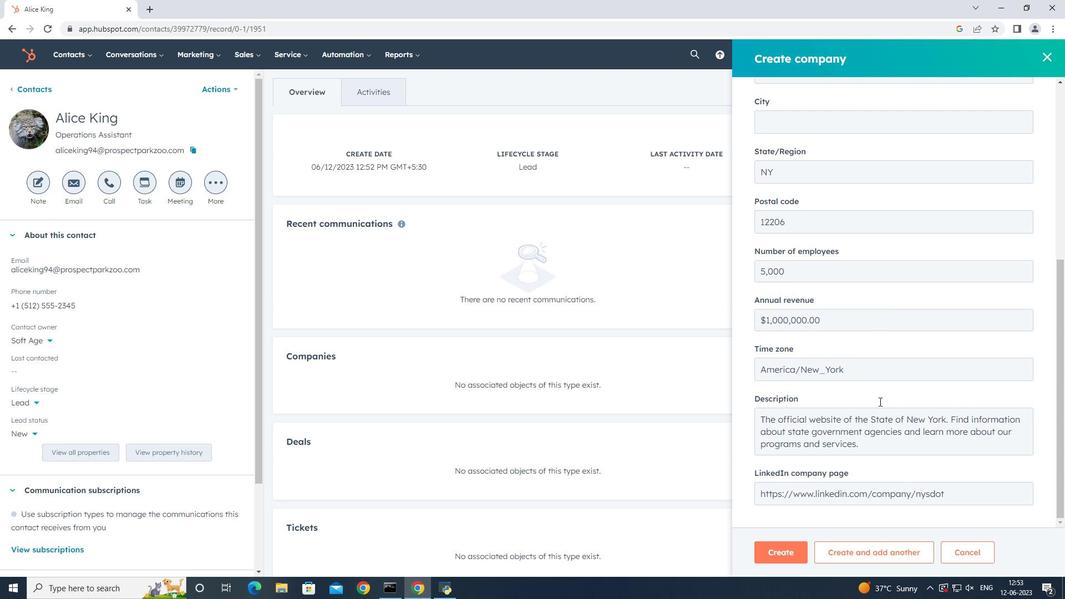
Action: Mouse scrolled (879, 401) with delta (0, 0)
Screenshot: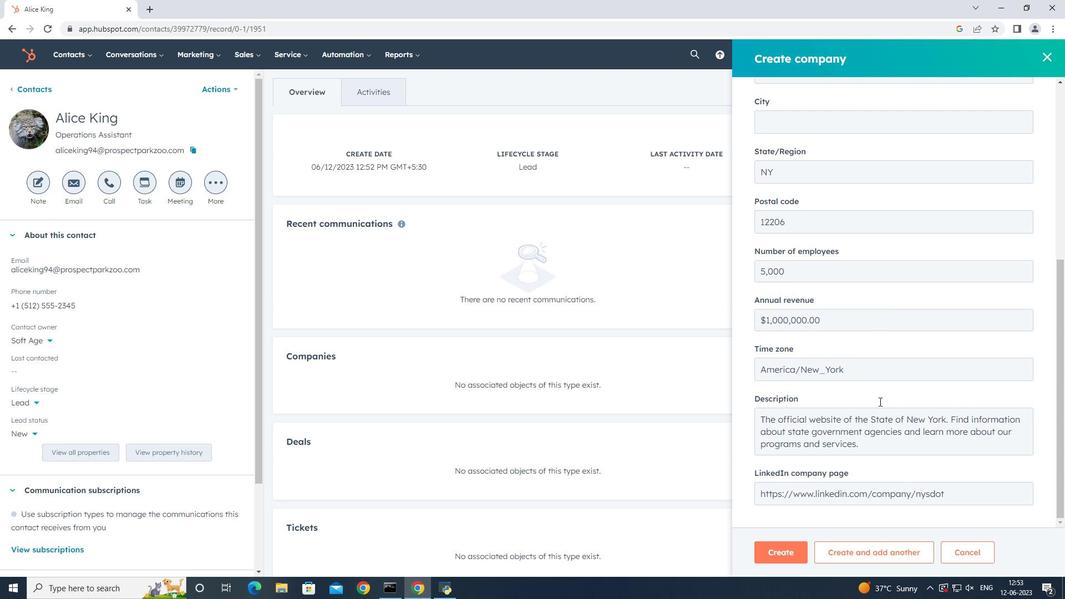 
Action: Mouse moved to (786, 552)
Screenshot: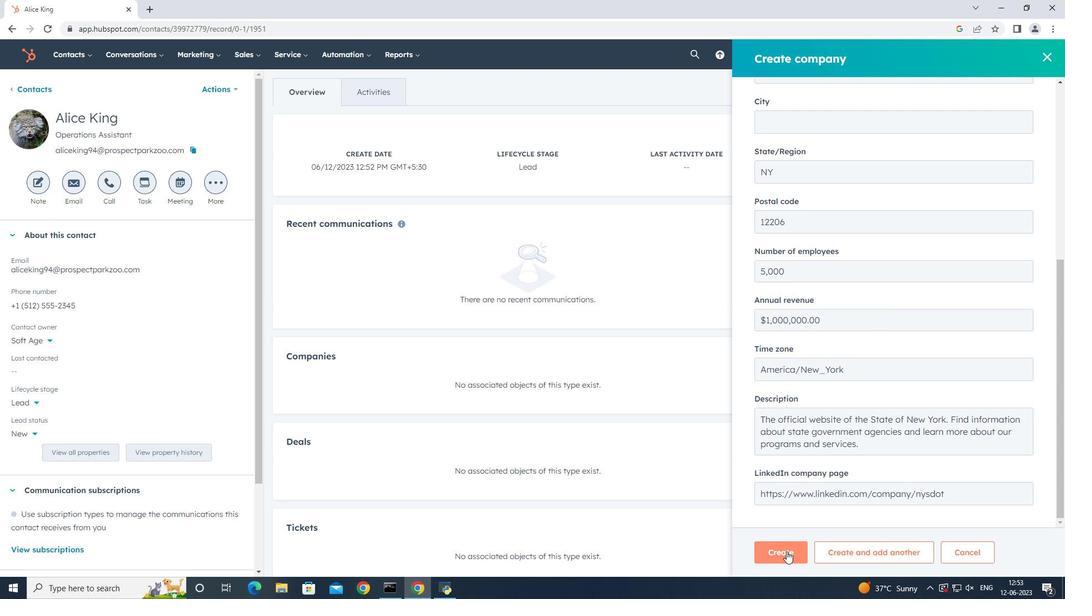 
Action: Mouse pressed left at (786, 552)
Screenshot: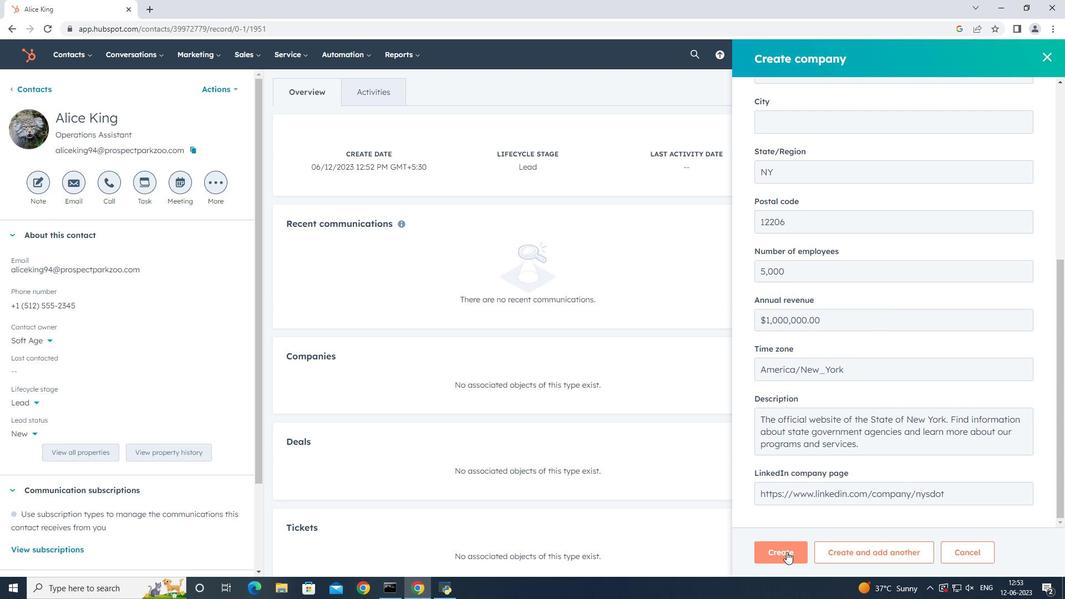 
Action: Mouse moved to (575, 356)
Screenshot: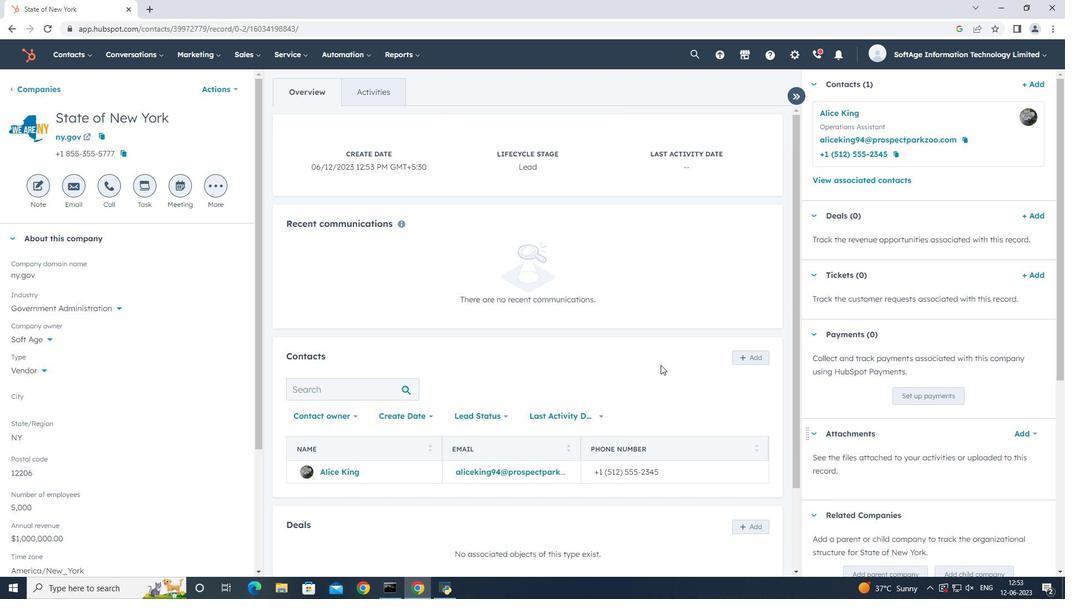 
